 Task: Discover Tudor-style Condos in Buffalo with Riverside Views.
Action: Mouse moved to (279, 226)
Screenshot: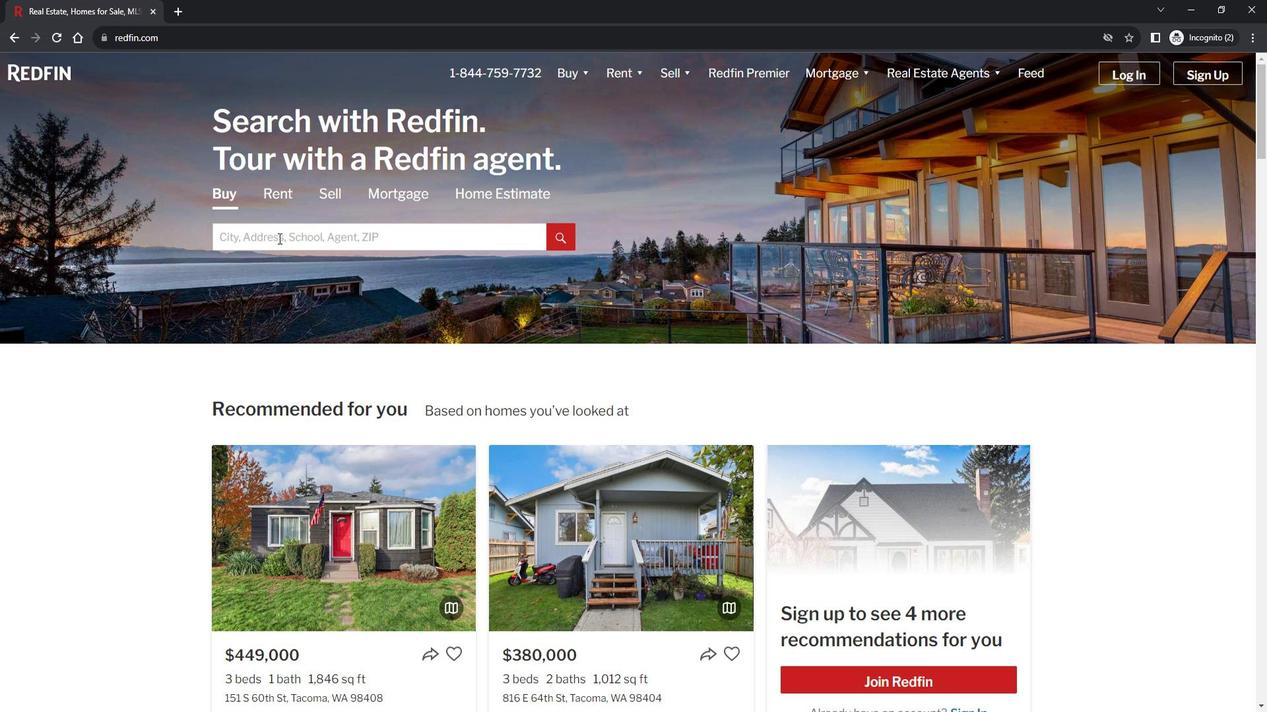 
Action: Mouse pressed left at (279, 226)
Screenshot: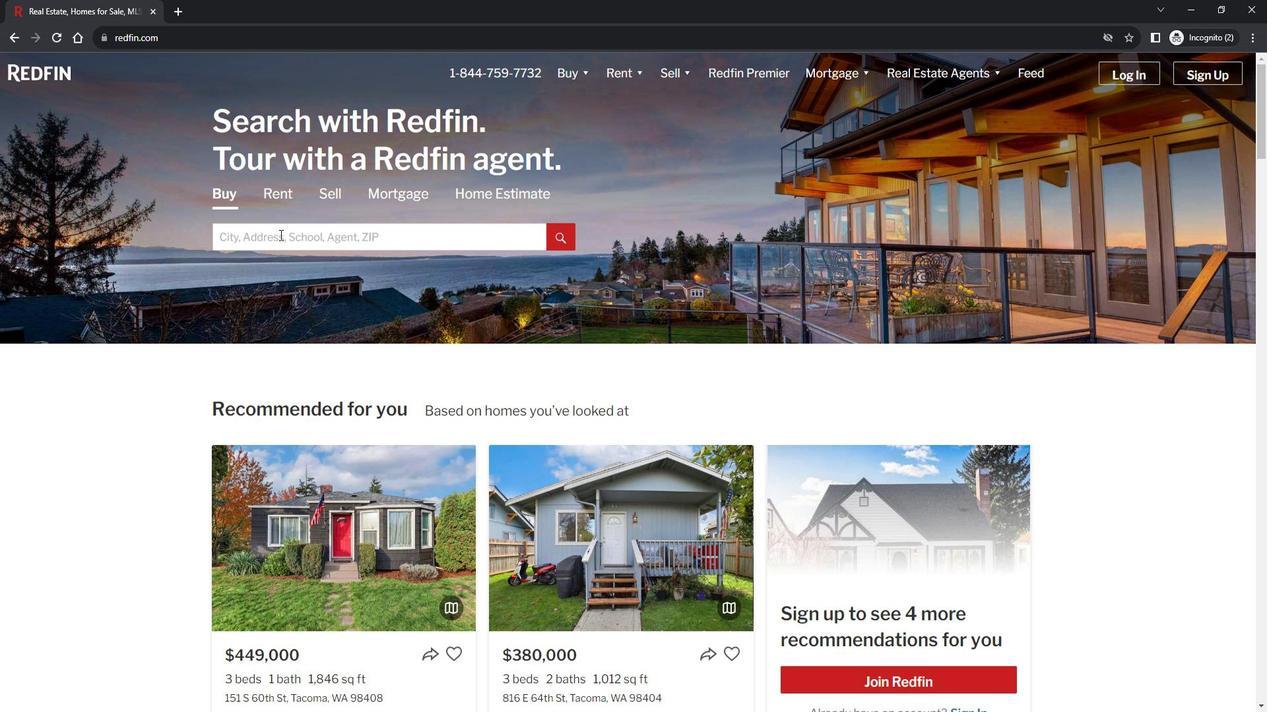 
Action: Mouse moved to (279, 226)
Screenshot: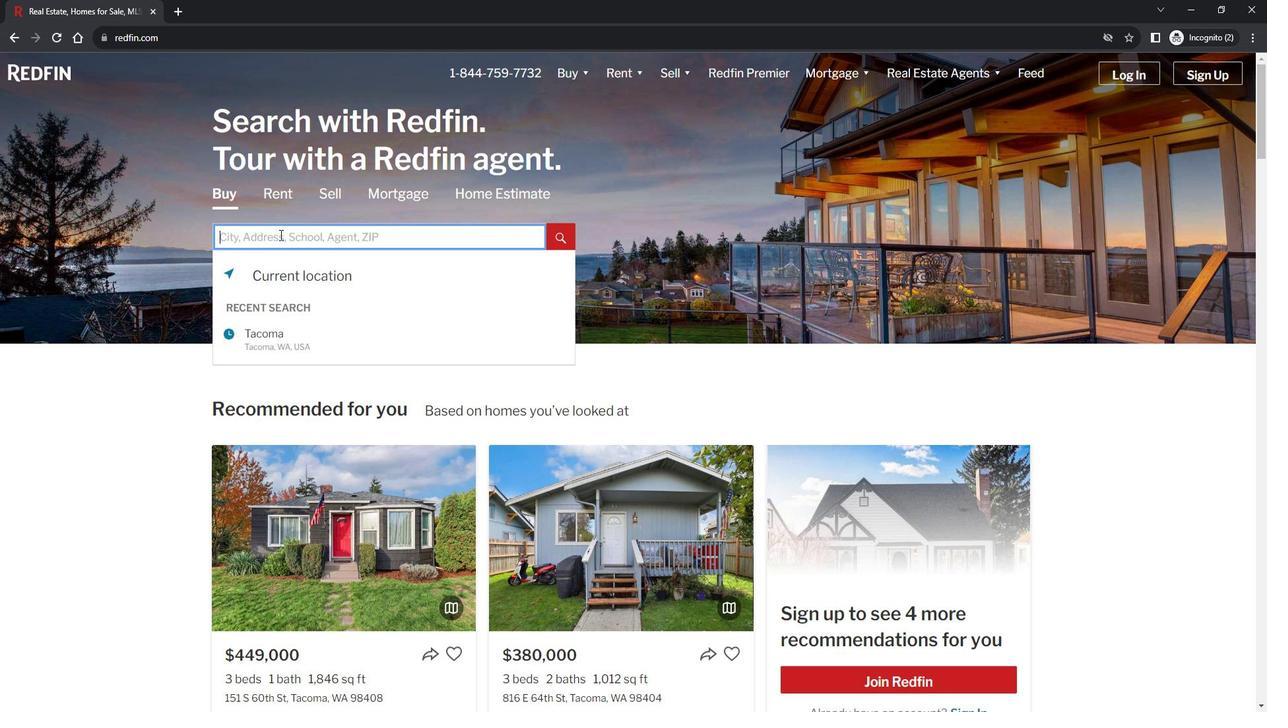 
Action: Key pressed <Key.shift><Key.shift>Buffalo<Key.enter>
Screenshot: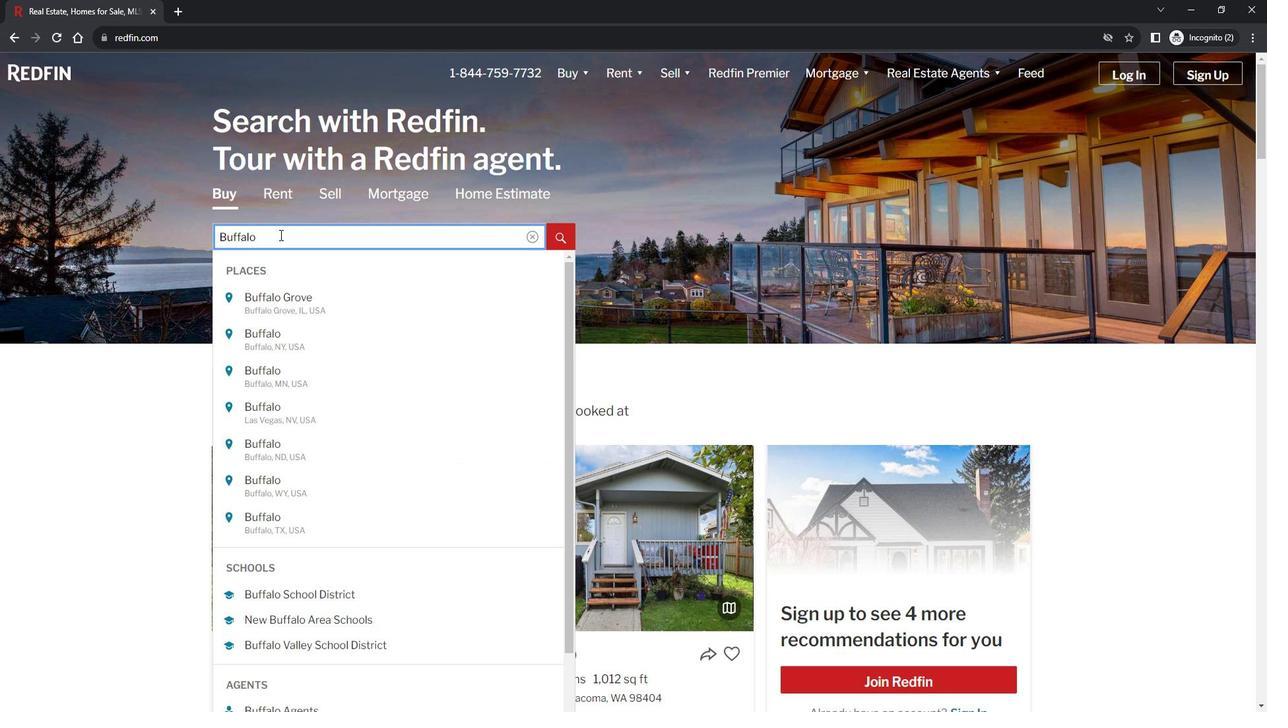 
Action: Mouse moved to (491, 286)
Screenshot: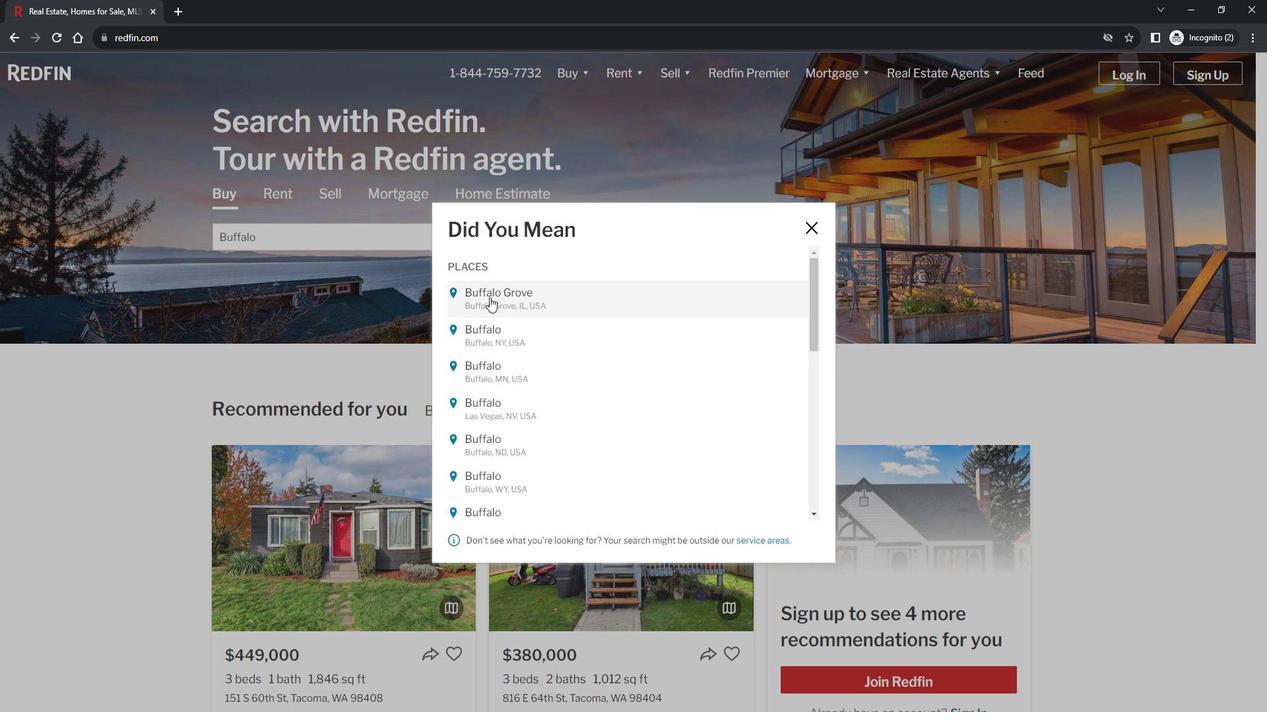 
Action: Mouse pressed left at (491, 286)
Screenshot: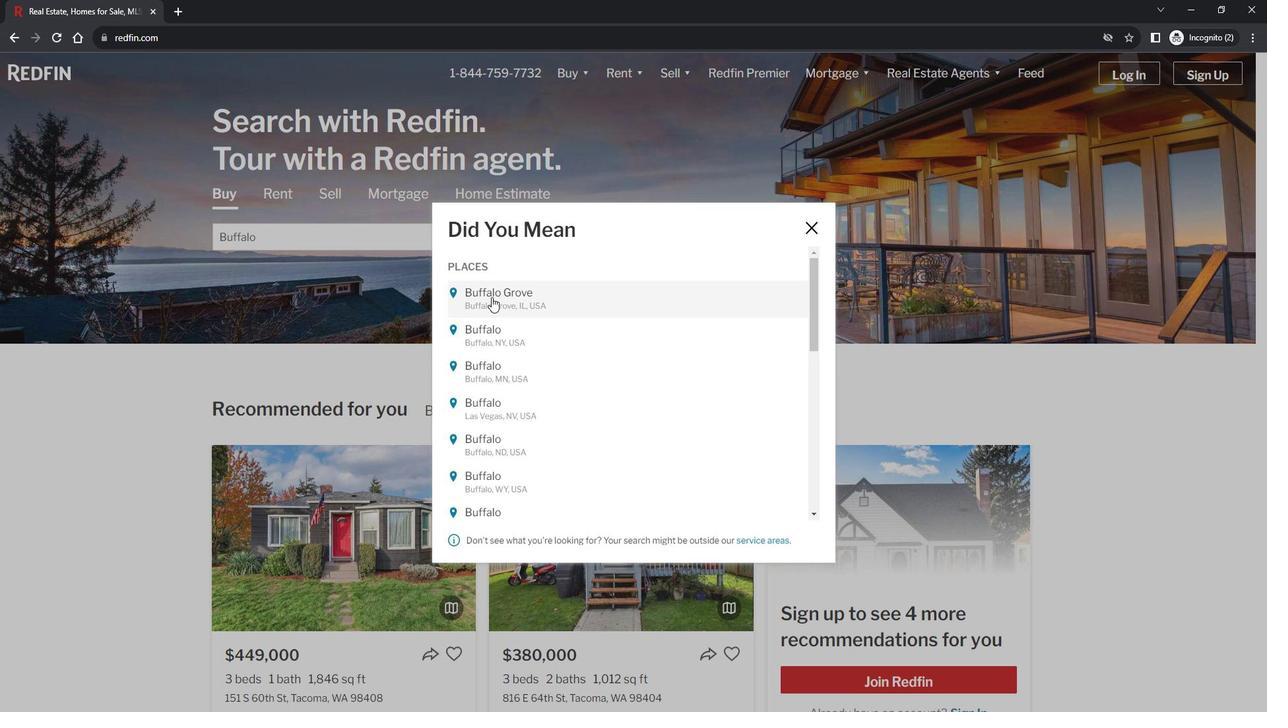 
Action: Mouse moved to (997, 182)
Screenshot: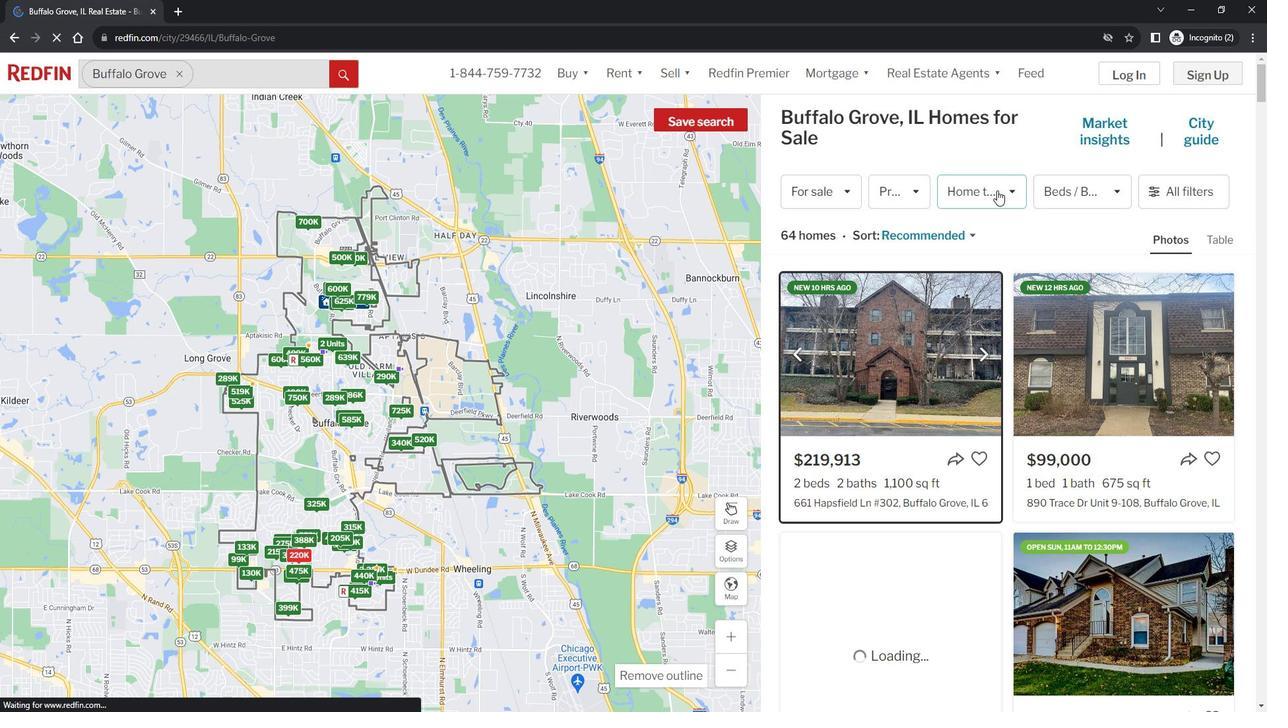 
Action: Mouse pressed left at (997, 182)
Screenshot: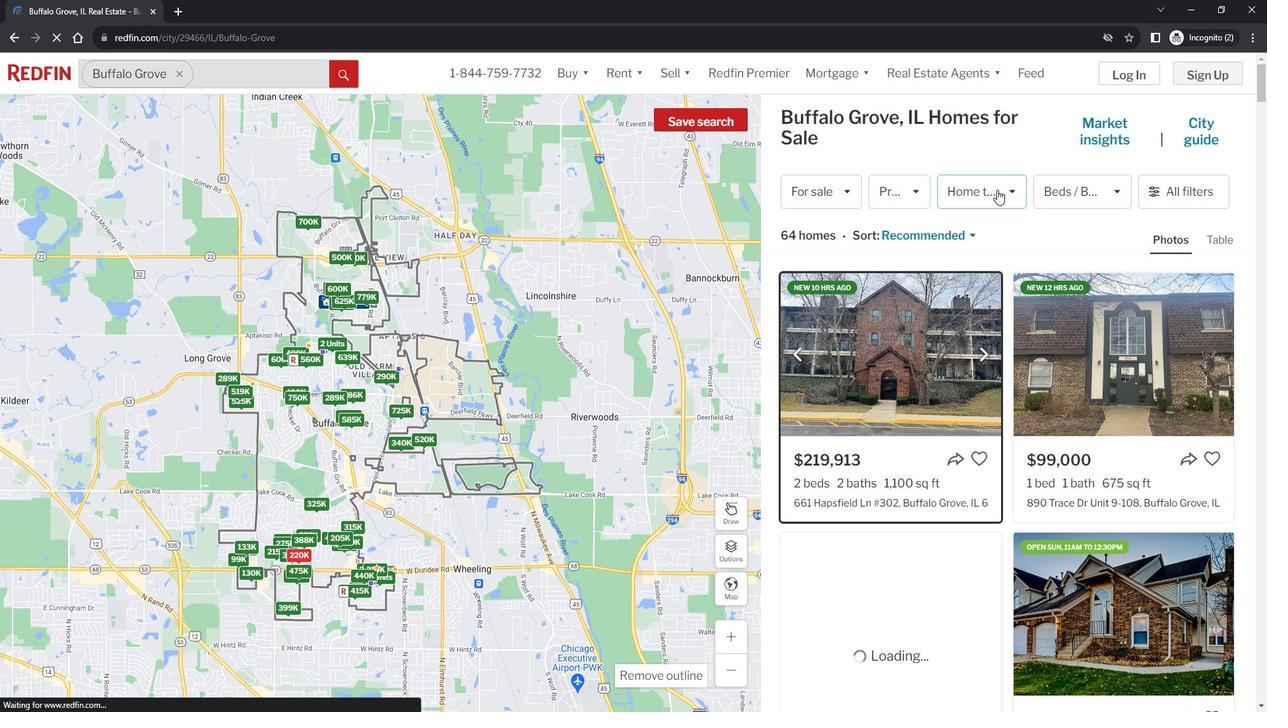 
Action: Mouse moved to (1008, 181)
Screenshot: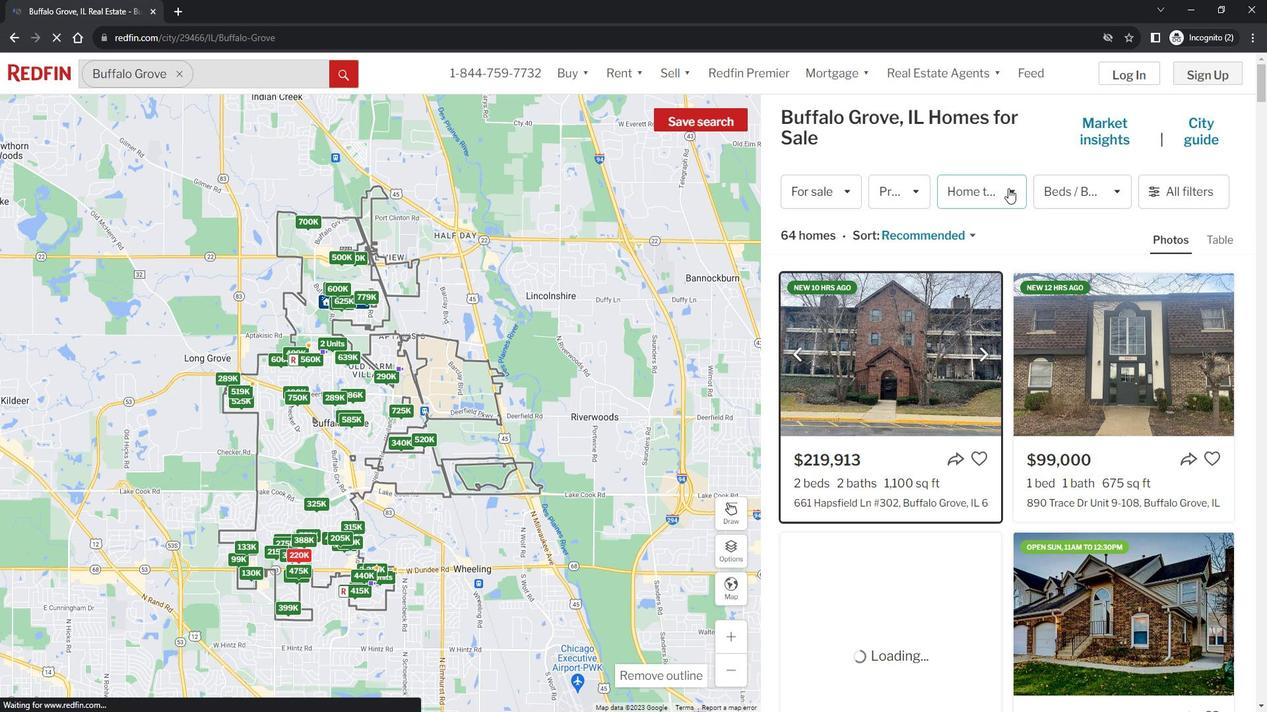 
Action: Mouse pressed left at (1008, 181)
Screenshot: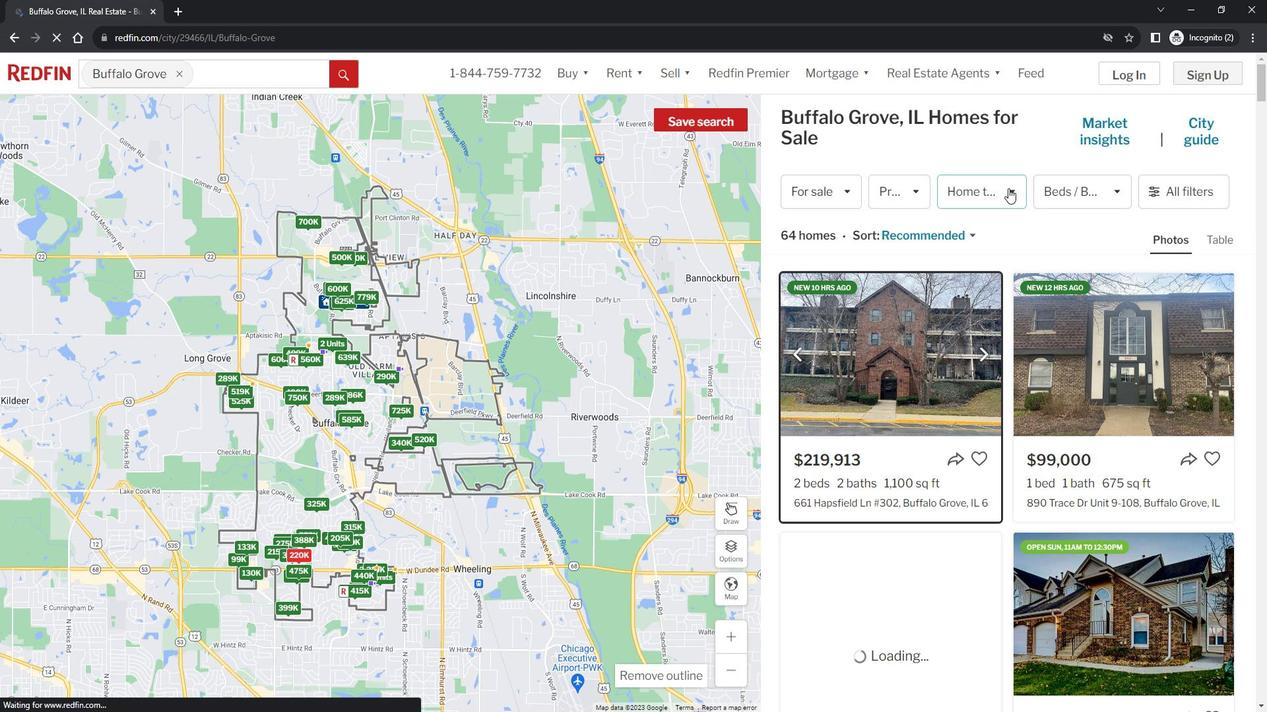 
Action: Mouse moved to (916, 250)
Screenshot: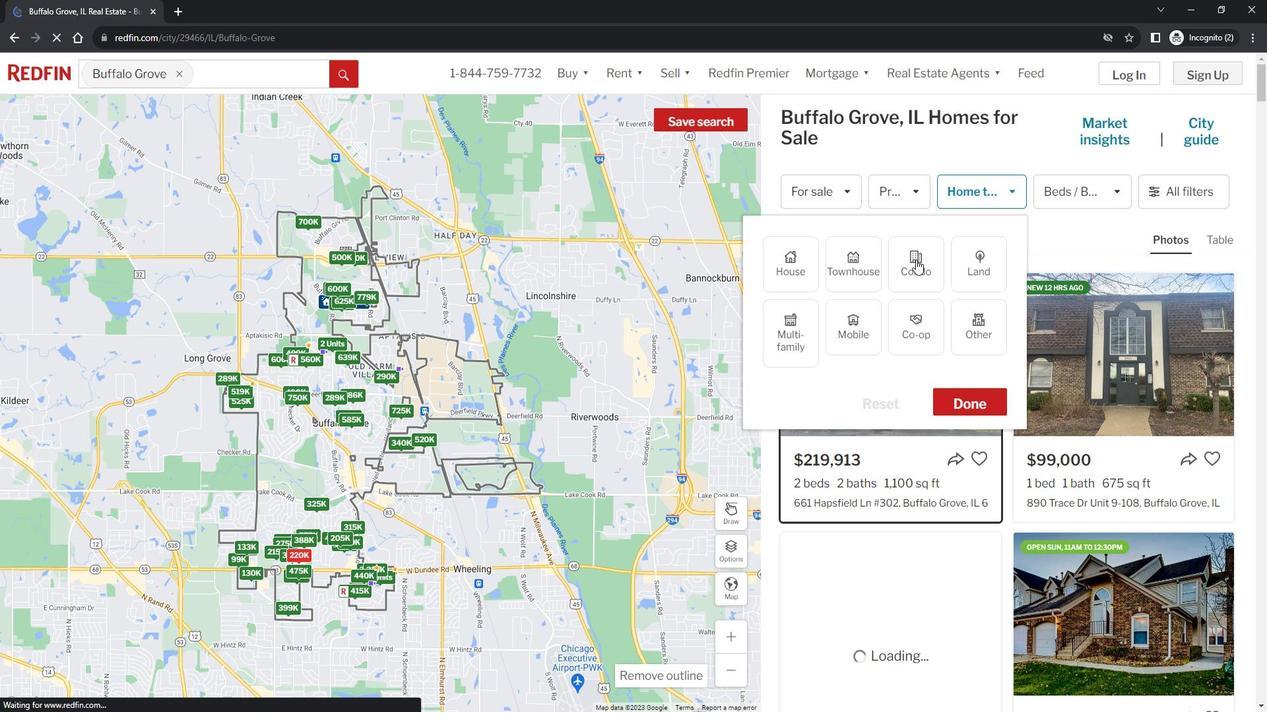 
Action: Mouse pressed left at (916, 250)
Screenshot: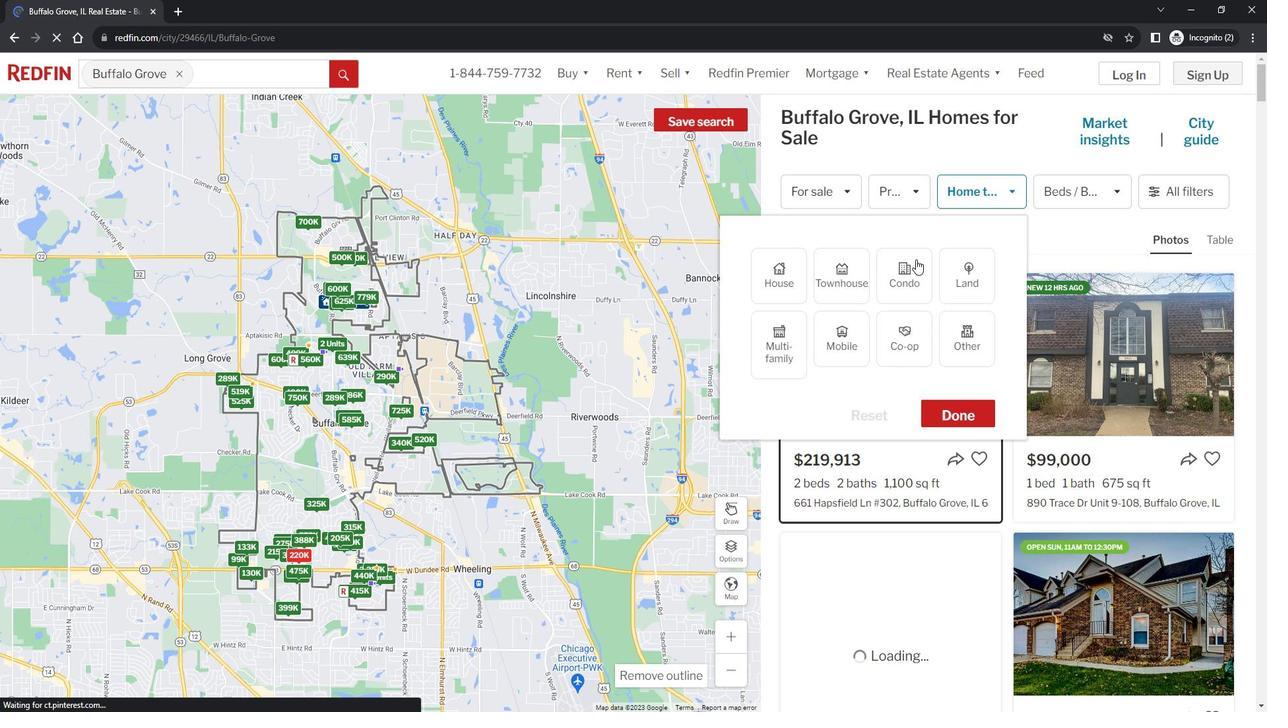 
Action: Mouse moved to (951, 392)
Screenshot: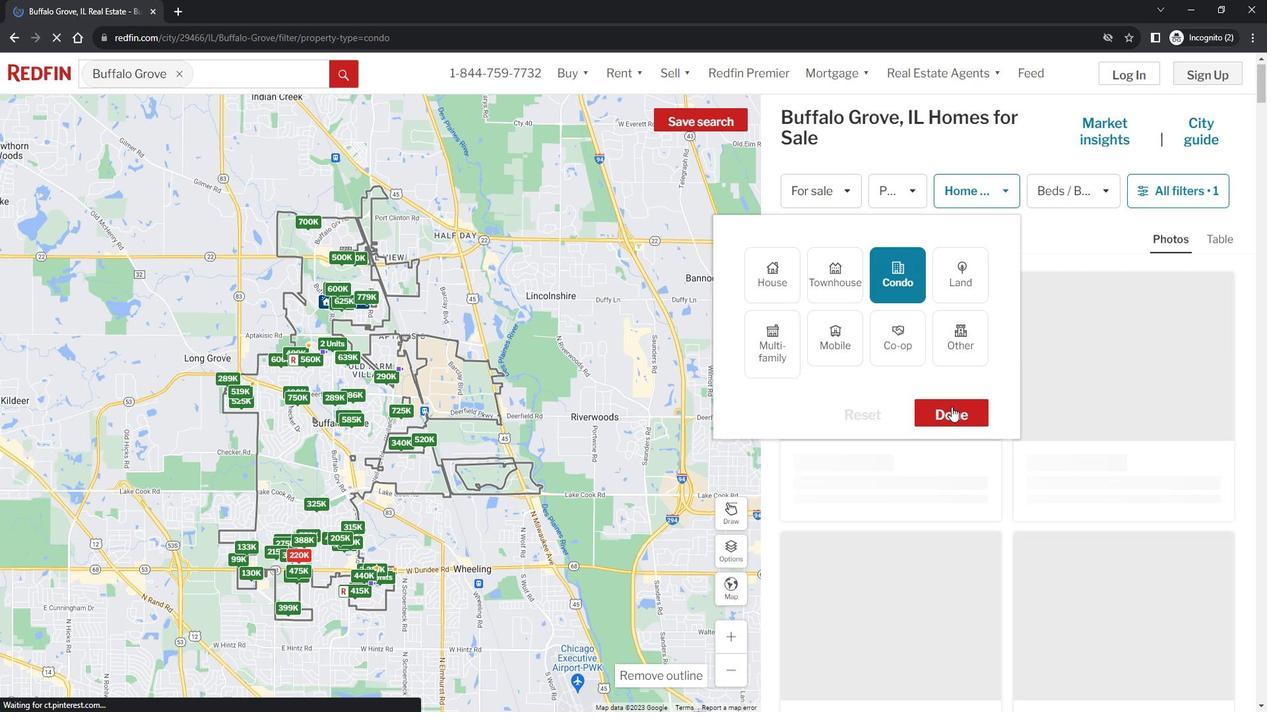 
Action: Mouse pressed left at (951, 392)
Screenshot: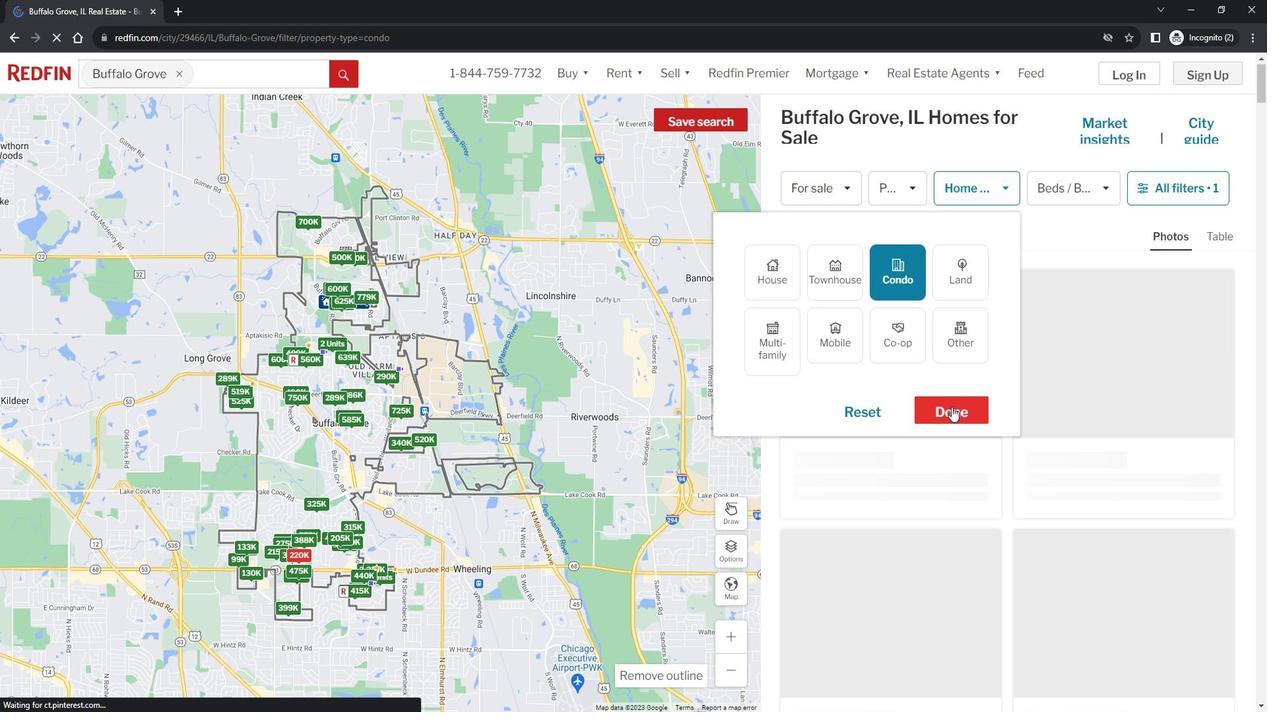 
Action: Mouse moved to (1172, 156)
Screenshot: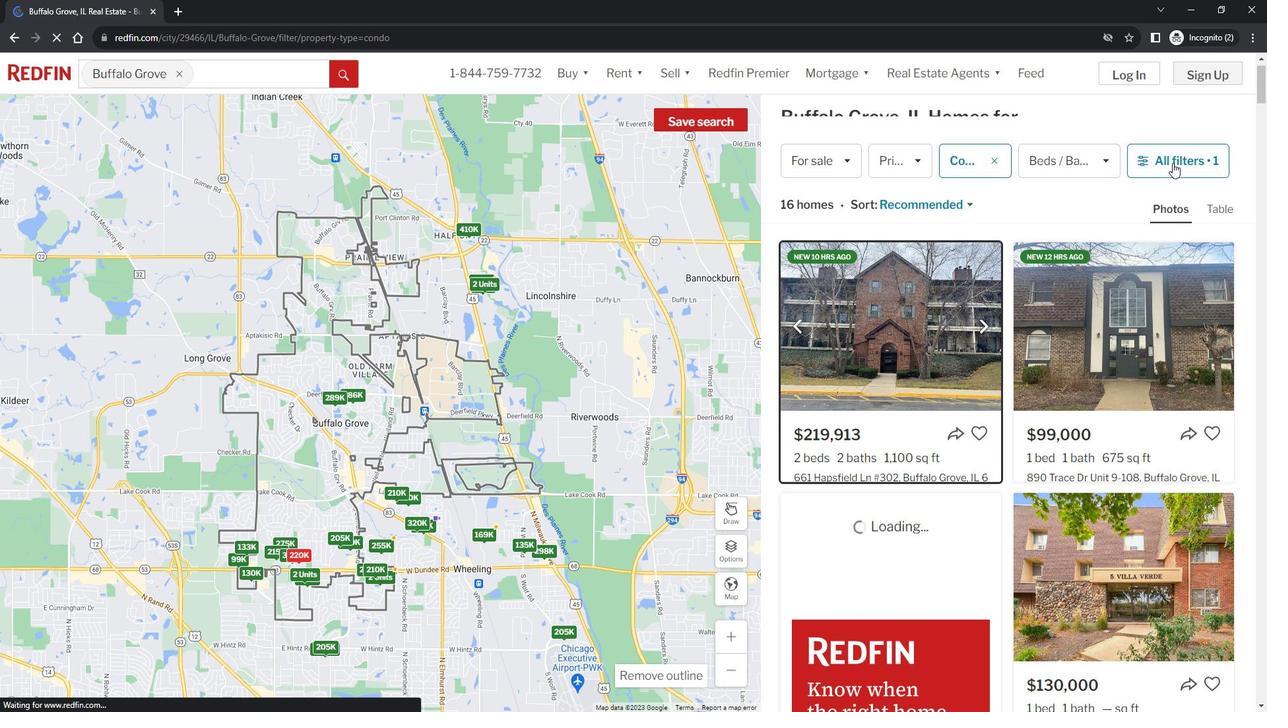 
Action: Mouse pressed left at (1172, 156)
Screenshot: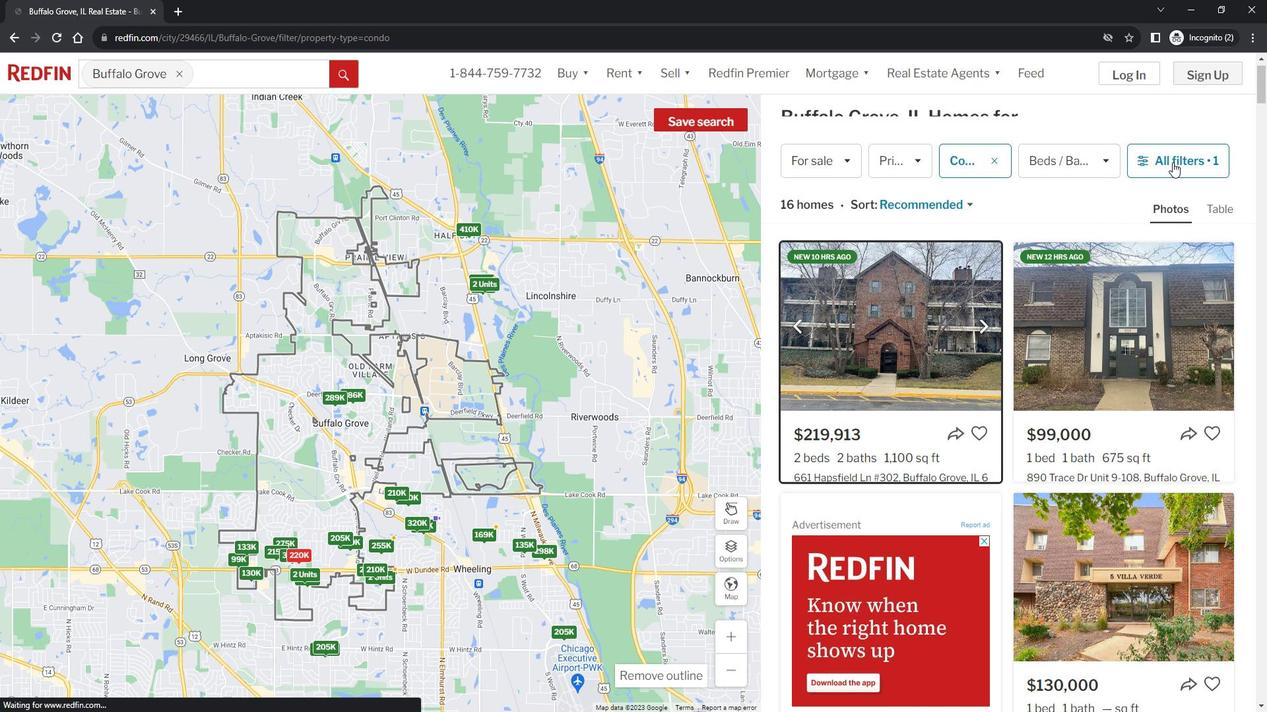 
Action: Mouse moved to (1009, 450)
Screenshot: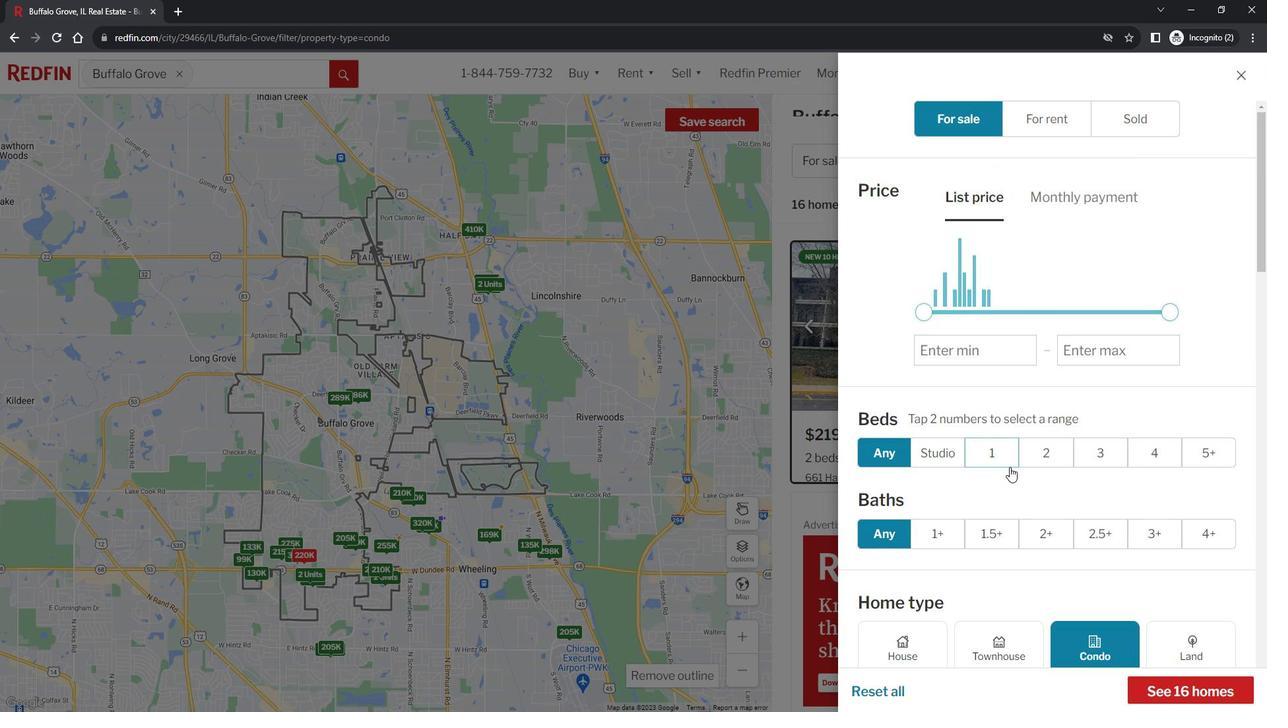 
Action: Mouse scrolled (1009, 449) with delta (0, 0)
Screenshot: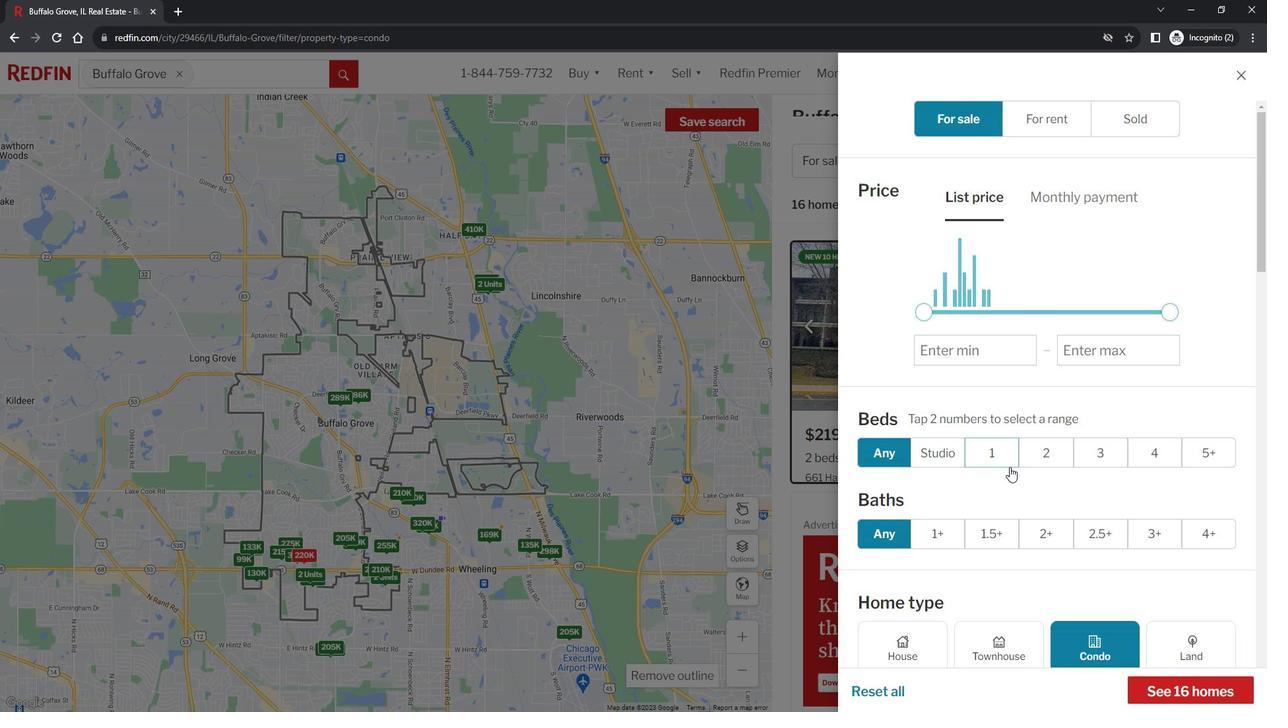 
Action: Mouse scrolled (1009, 449) with delta (0, 0)
Screenshot: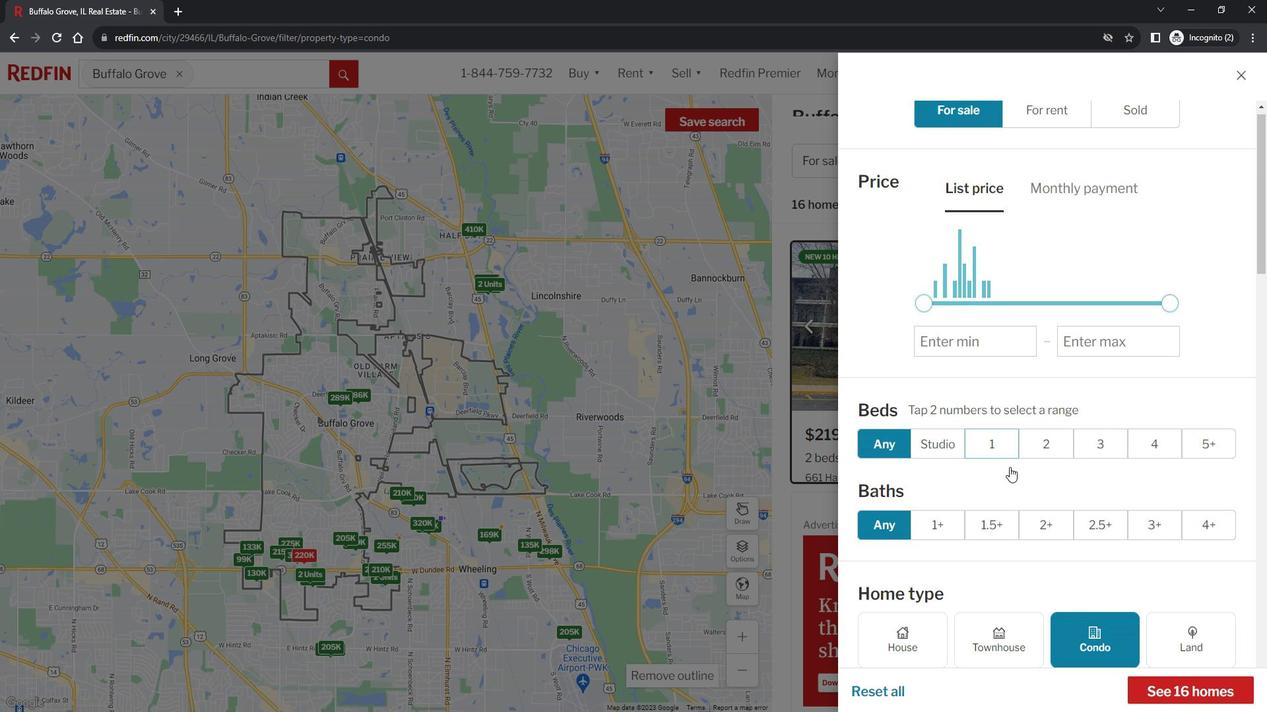 
Action: Mouse moved to (1009, 450)
Screenshot: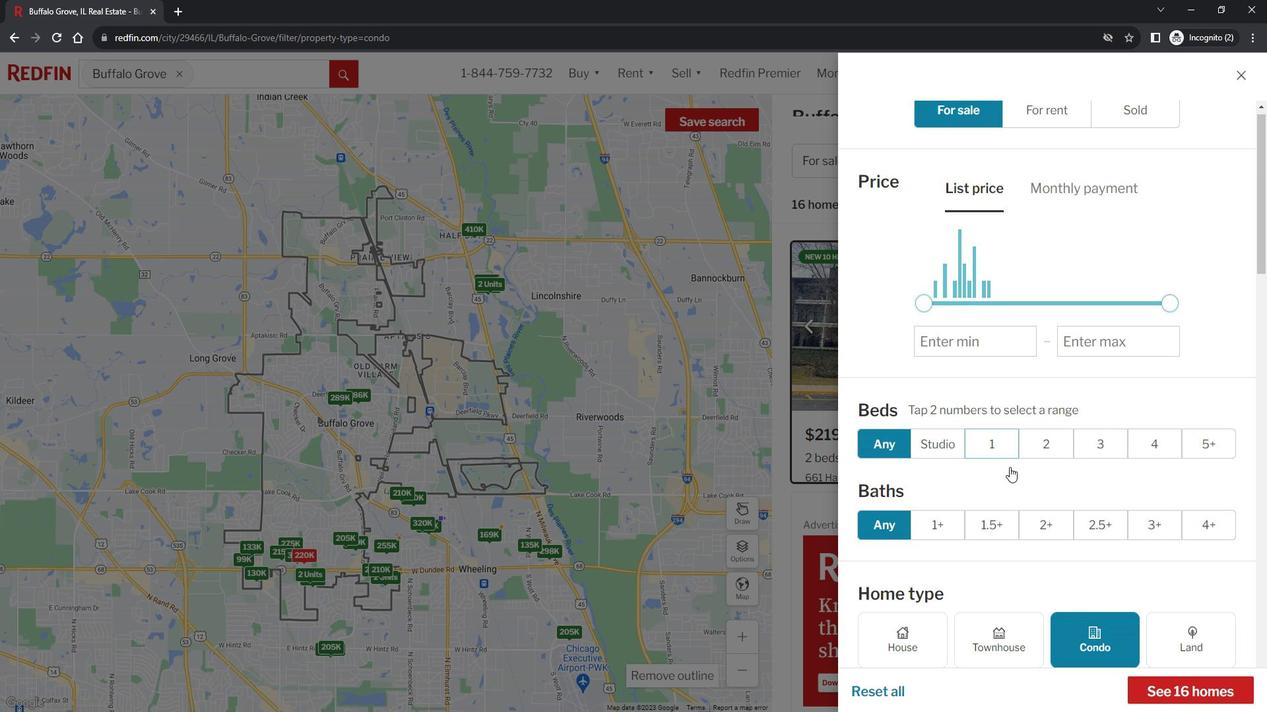 
Action: Mouse scrolled (1009, 449) with delta (0, 0)
Screenshot: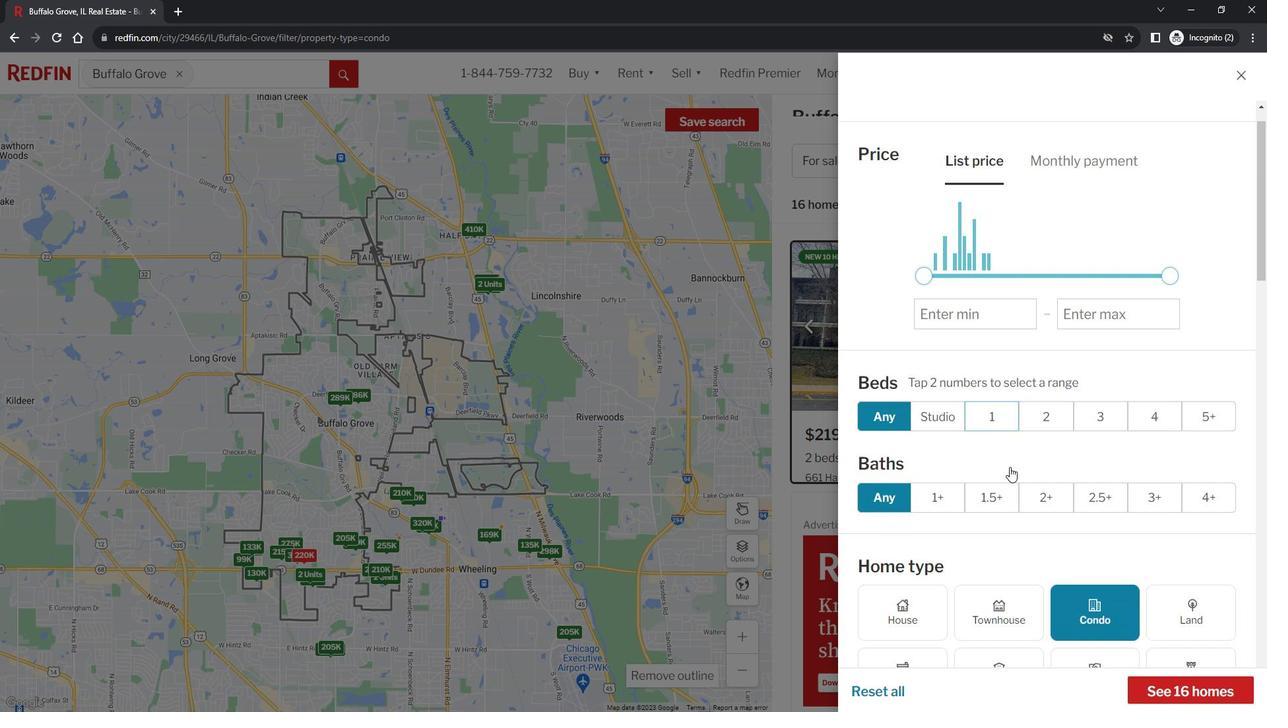 
Action: Mouse moved to (1009, 450)
Screenshot: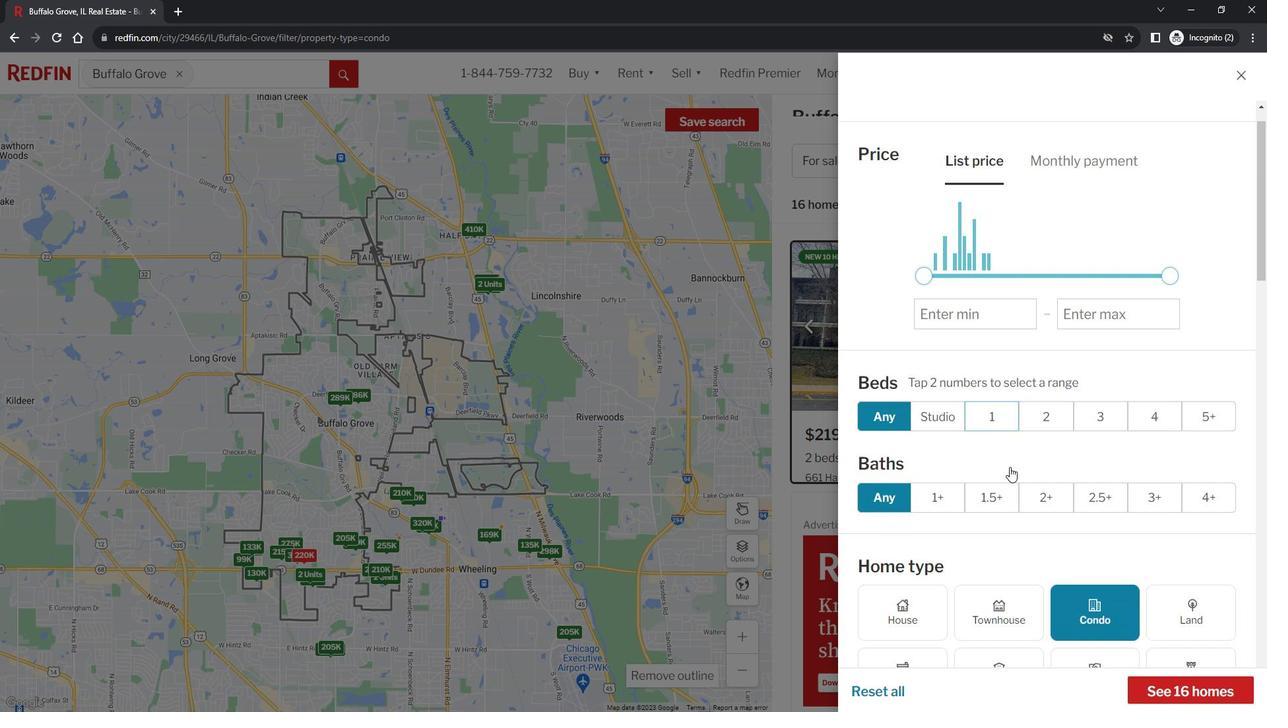 
Action: Mouse scrolled (1009, 449) with delta (0, 0)
Screenshot: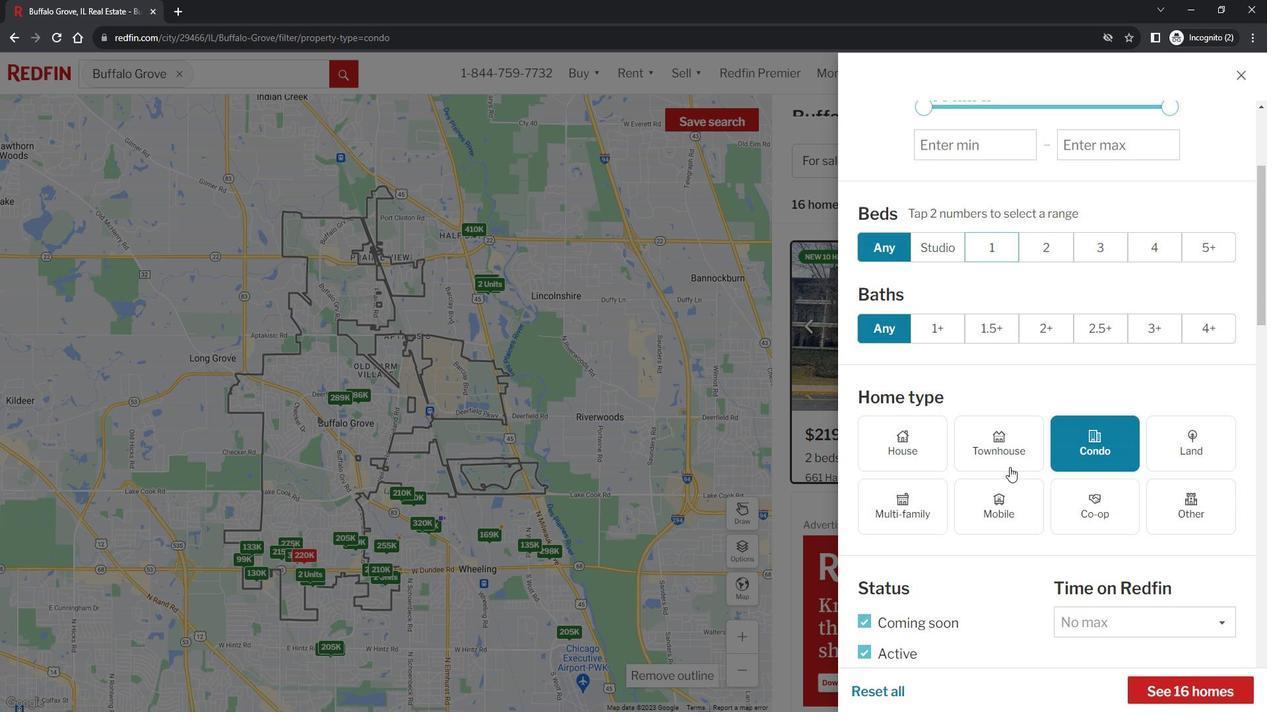 
Action: Mouse scrolled (1009, 449) with delta (0, 0)
Screenshot: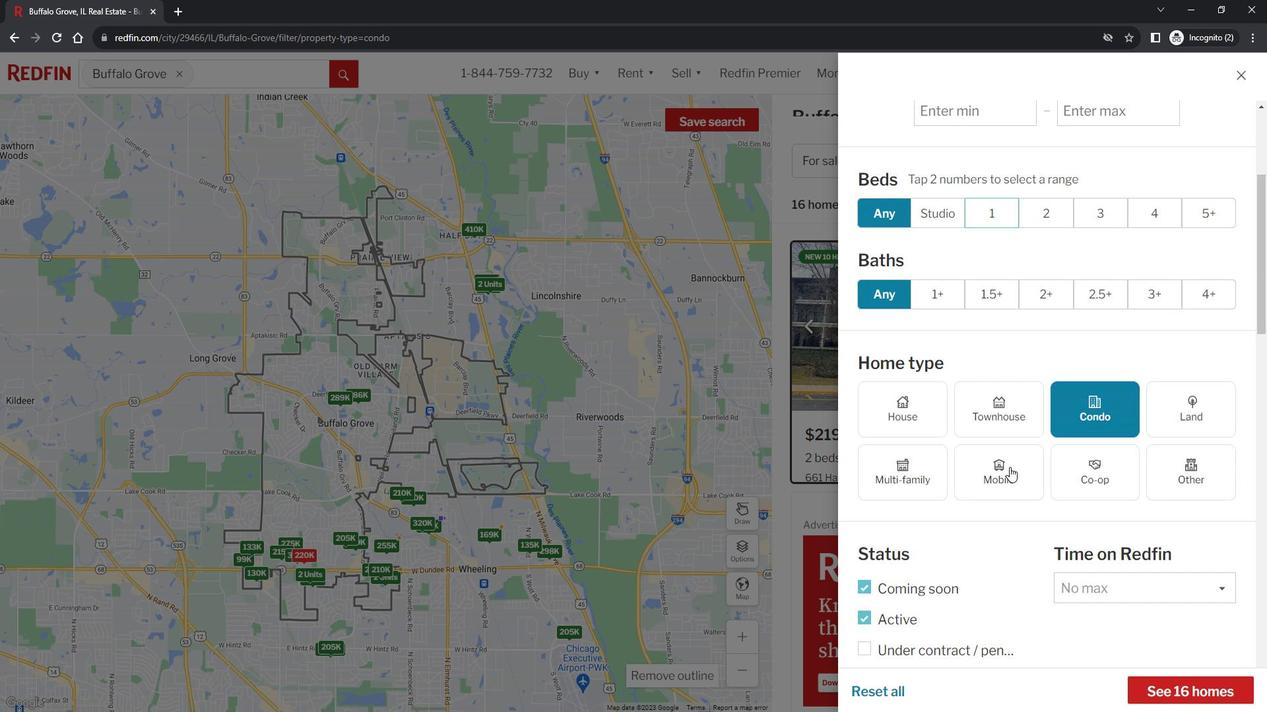 
Action: Mouse scrolled (1009, 449) with delta (0, 0)
Screenshot: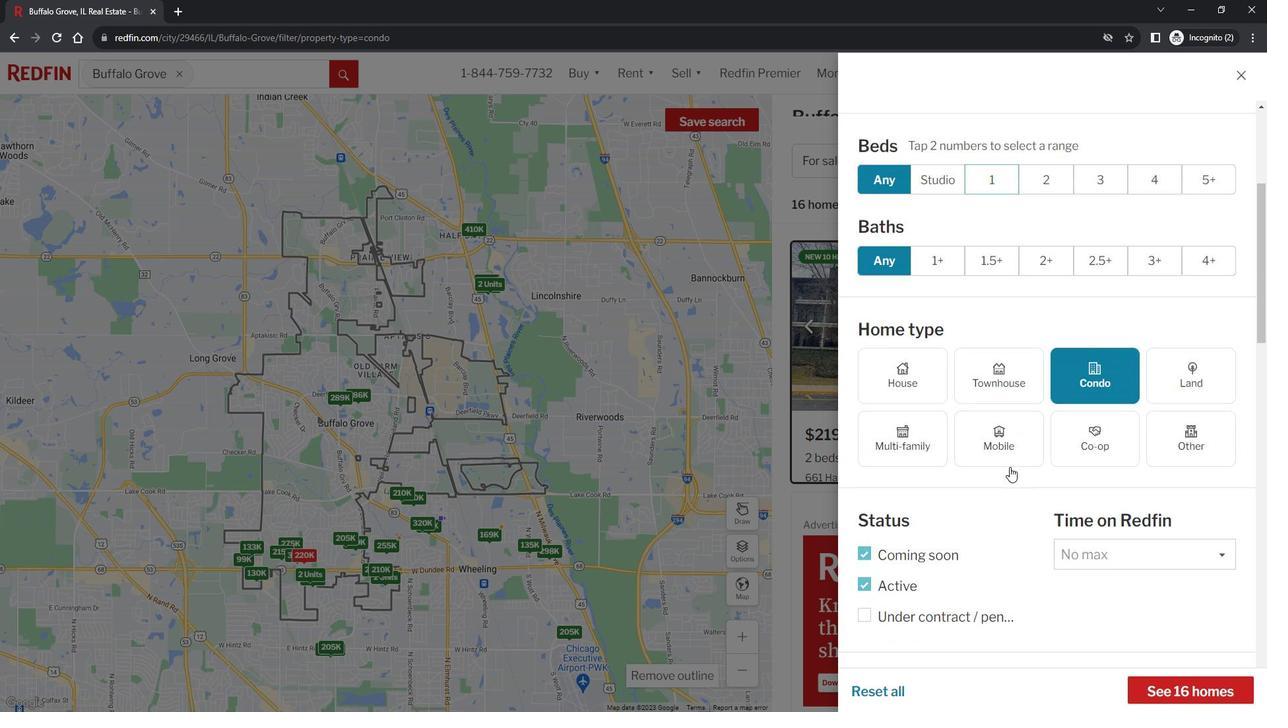 
Action: Mouse moved to (1009, 449)
Screenshot: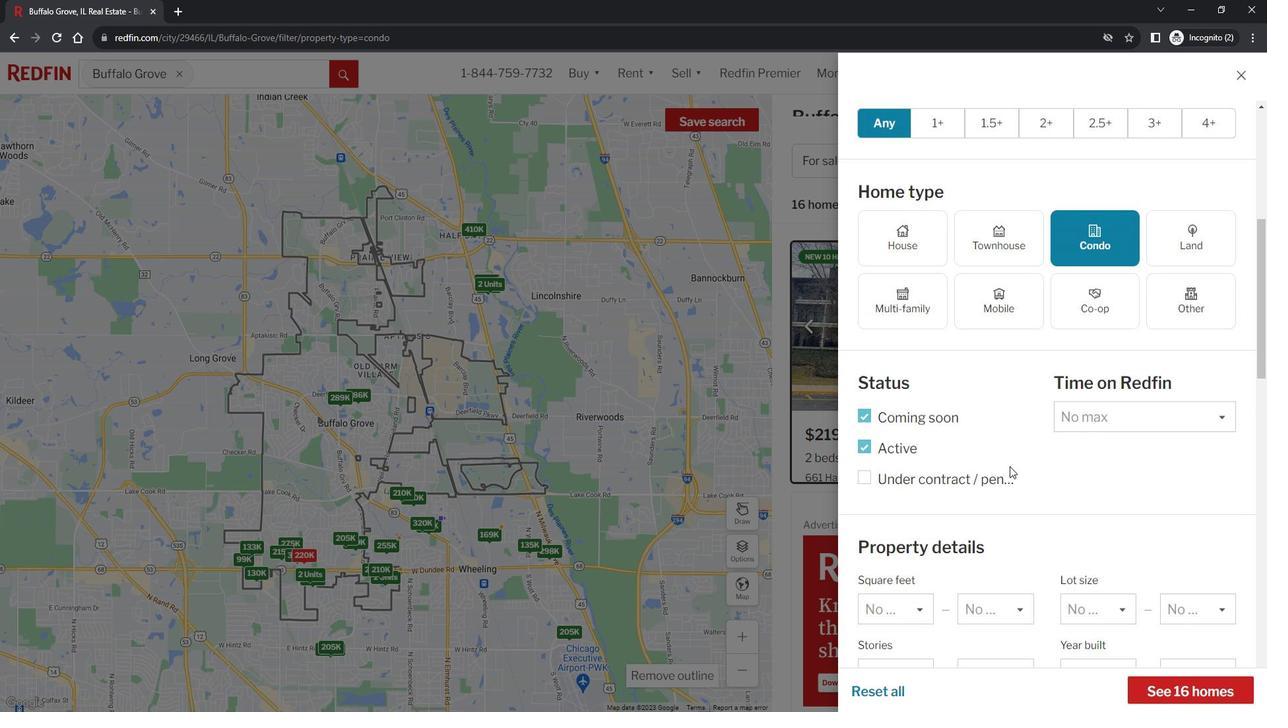 
Action: Mouse scrolled (1009, 448) with delta (0, 0)
Screenshot: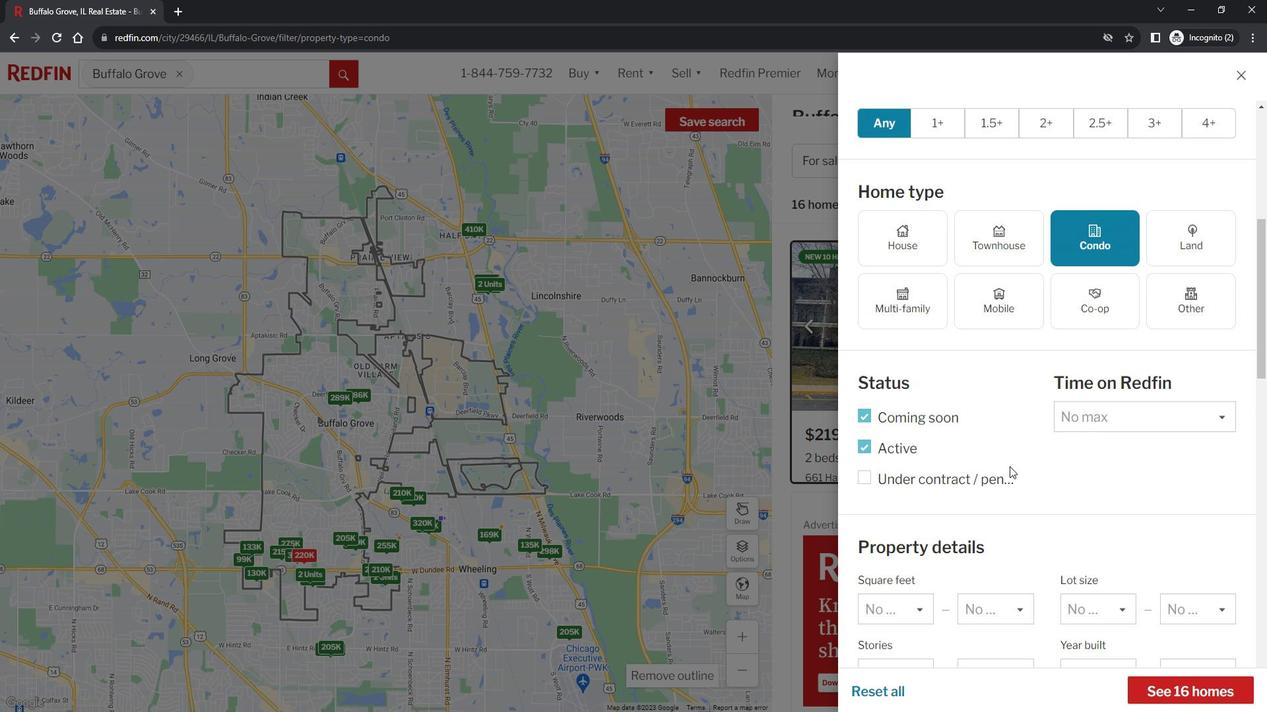 
Action: Mouse scrolled (1009, 448) with delta (0, 0)
Screenshot: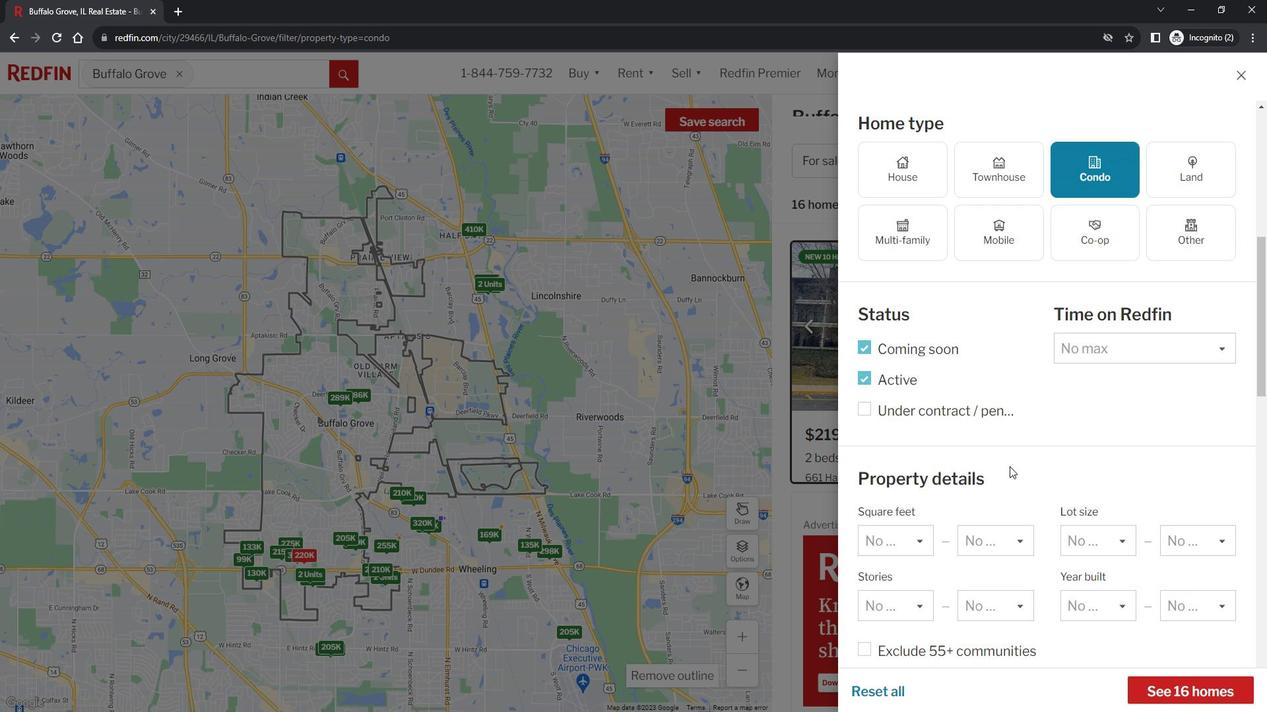 
Action: Mouse moved to (1008, 449)
Screenshot: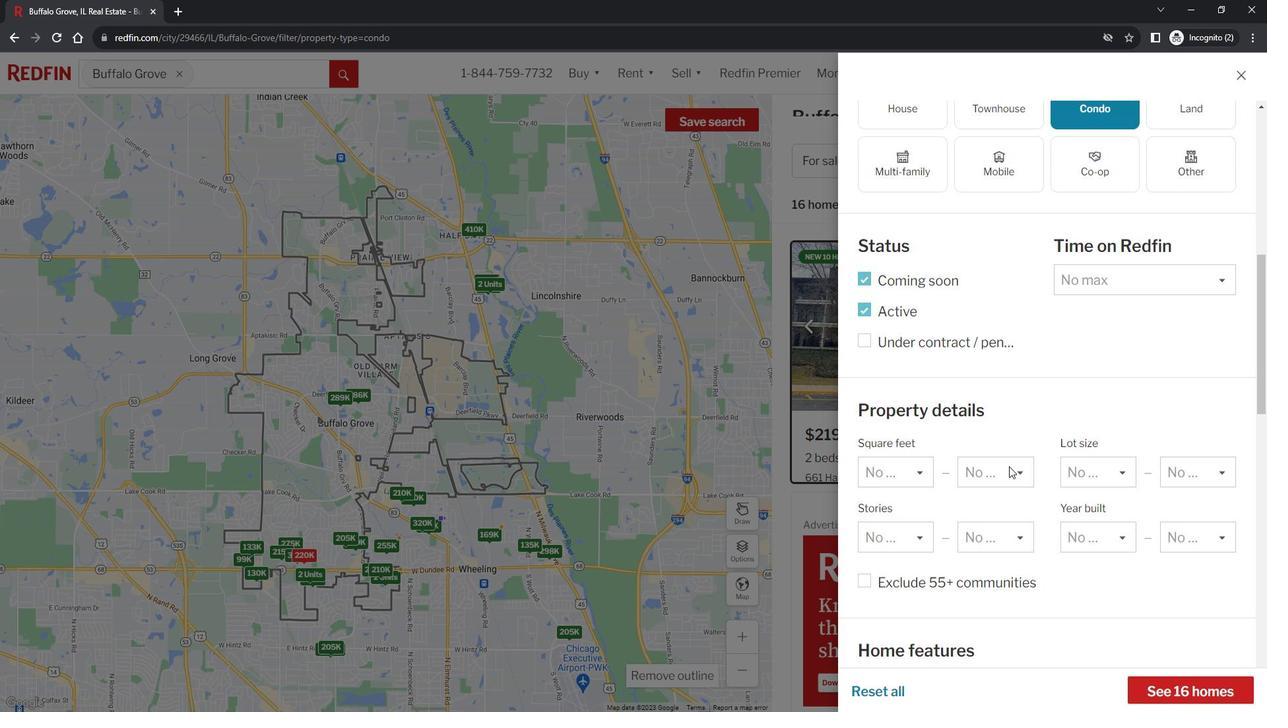 
Action: Mouse scrolled (1008, 448) with delta (0, 0)
Screenshot: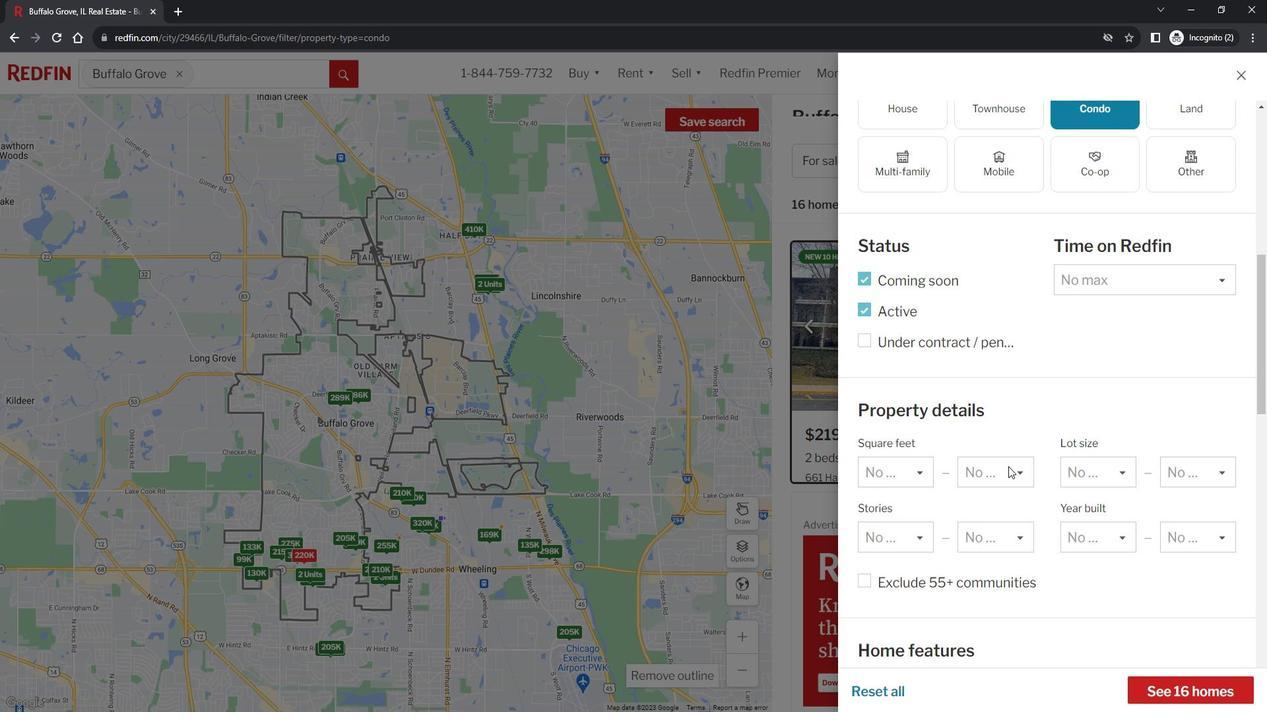 
Action: Mouse scrolled (1008, 448) with delta (0, 0)
Screenshot: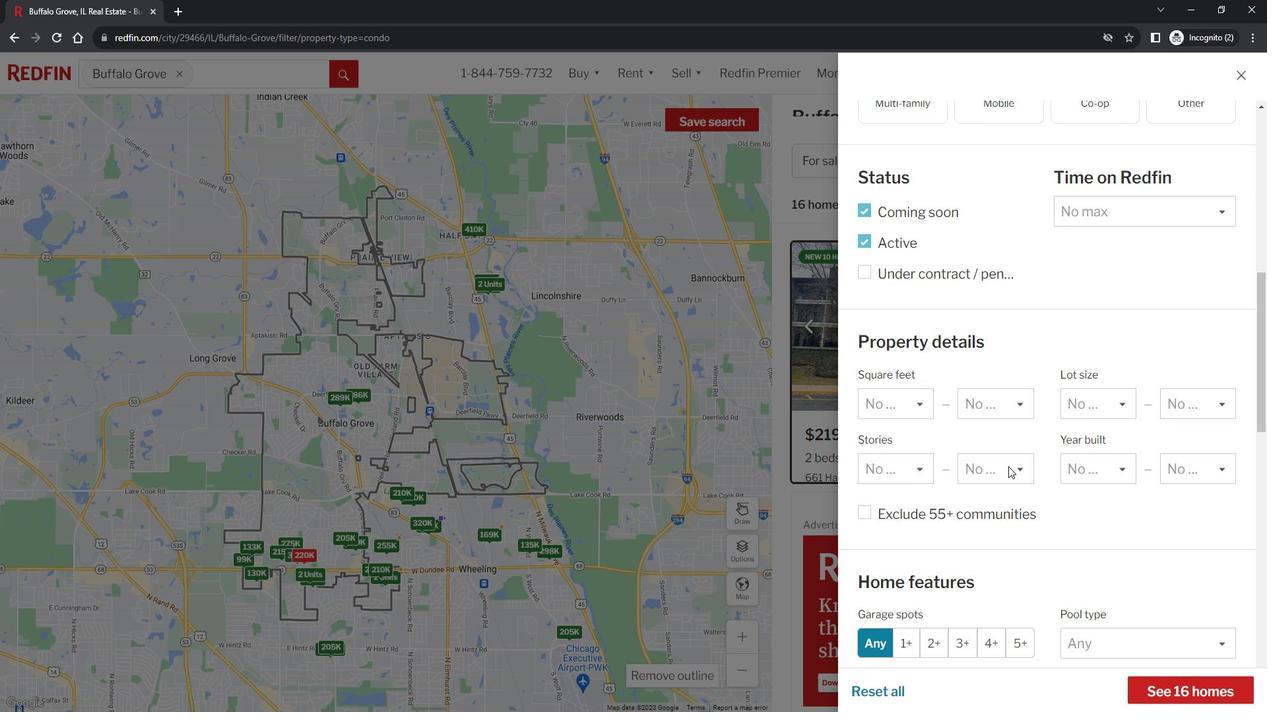 
Action: Mouse scrolled (1008, 448) with delta (0, 0)
Screenshot: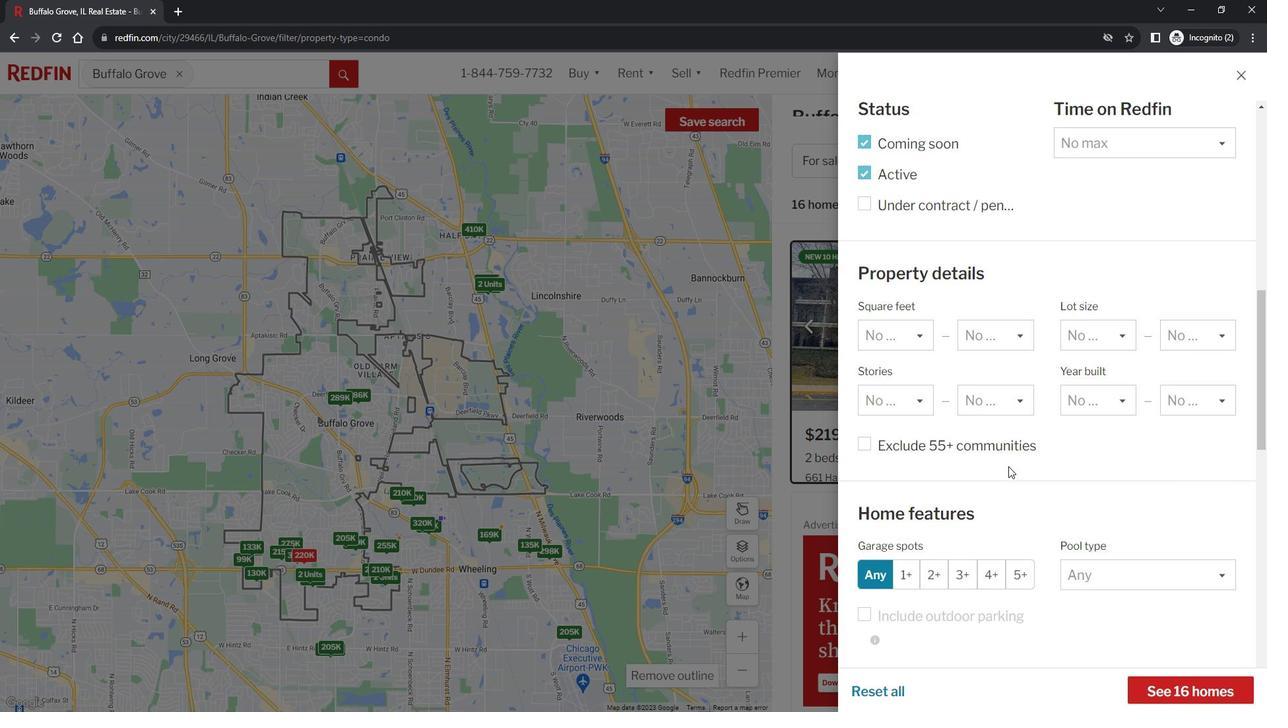 
Action: Mouse scrolled (1008, 448) with delta (0, 0)
Screenshot: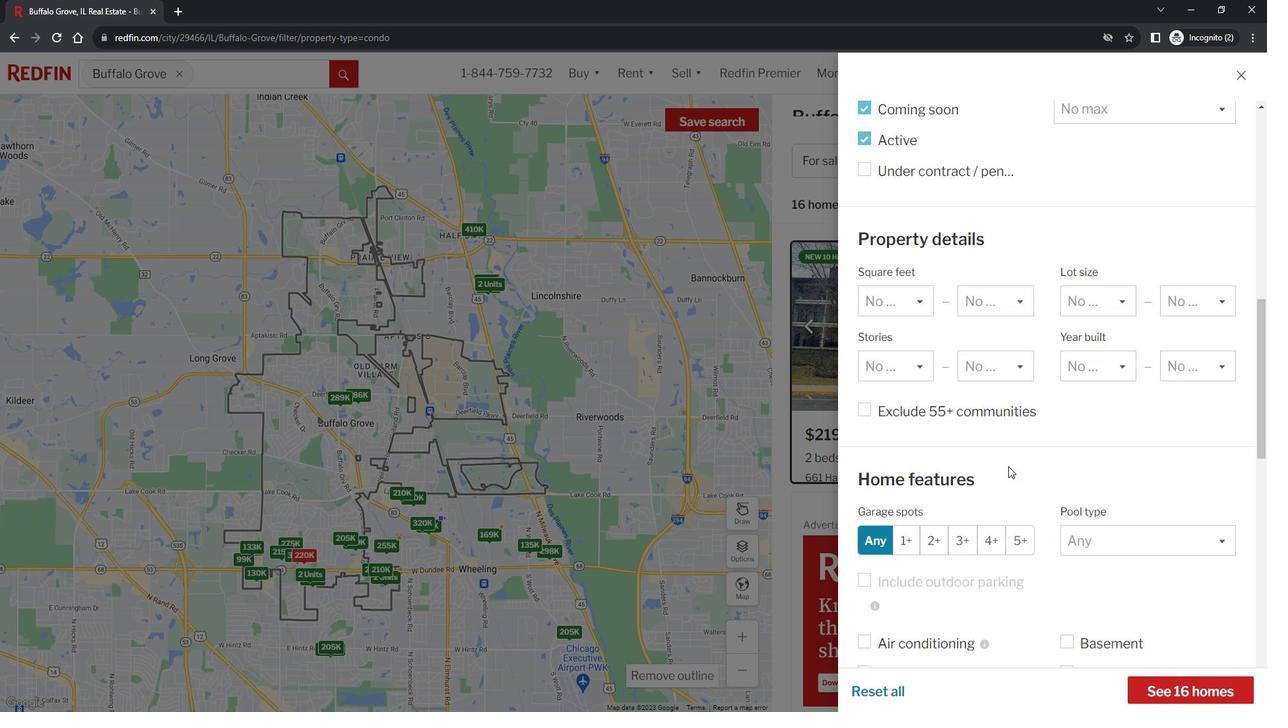 
Action: Mouse scrolled (1008, 448) with delta (0, 0)
Screenshot: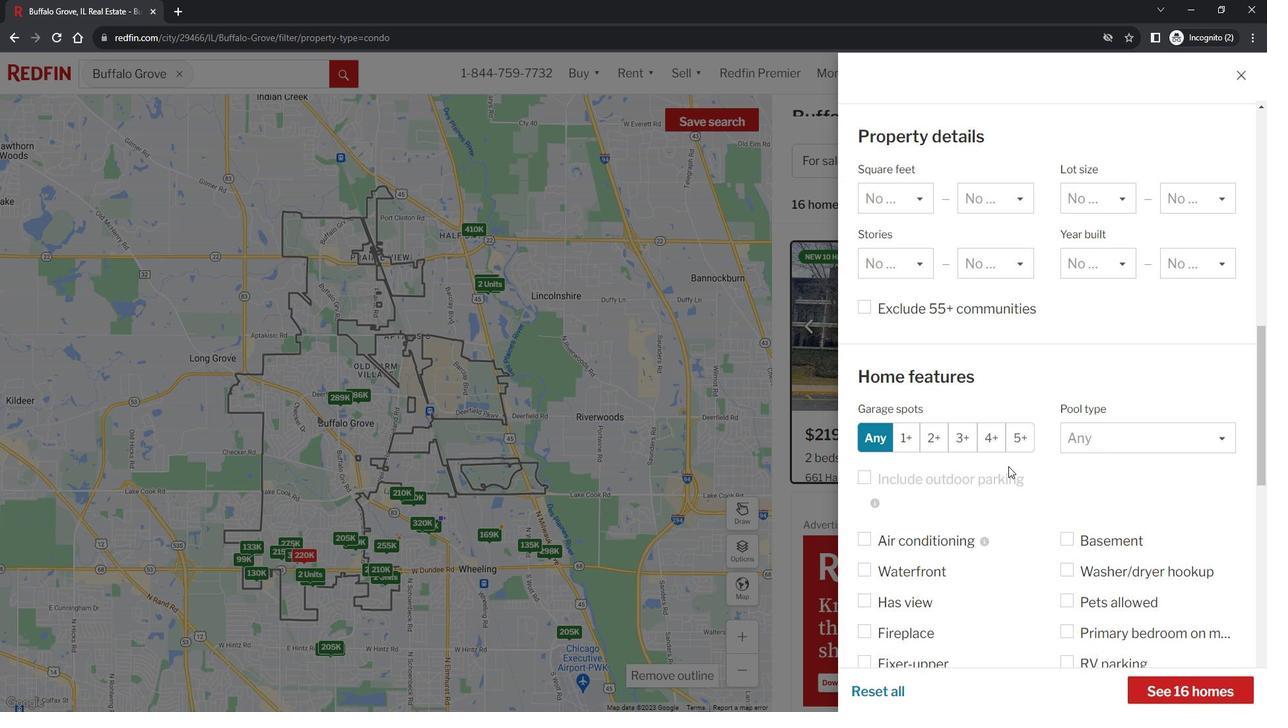 
Action: Mouse scrolled (1008, 448) with delta (0, 0)
Screenshot: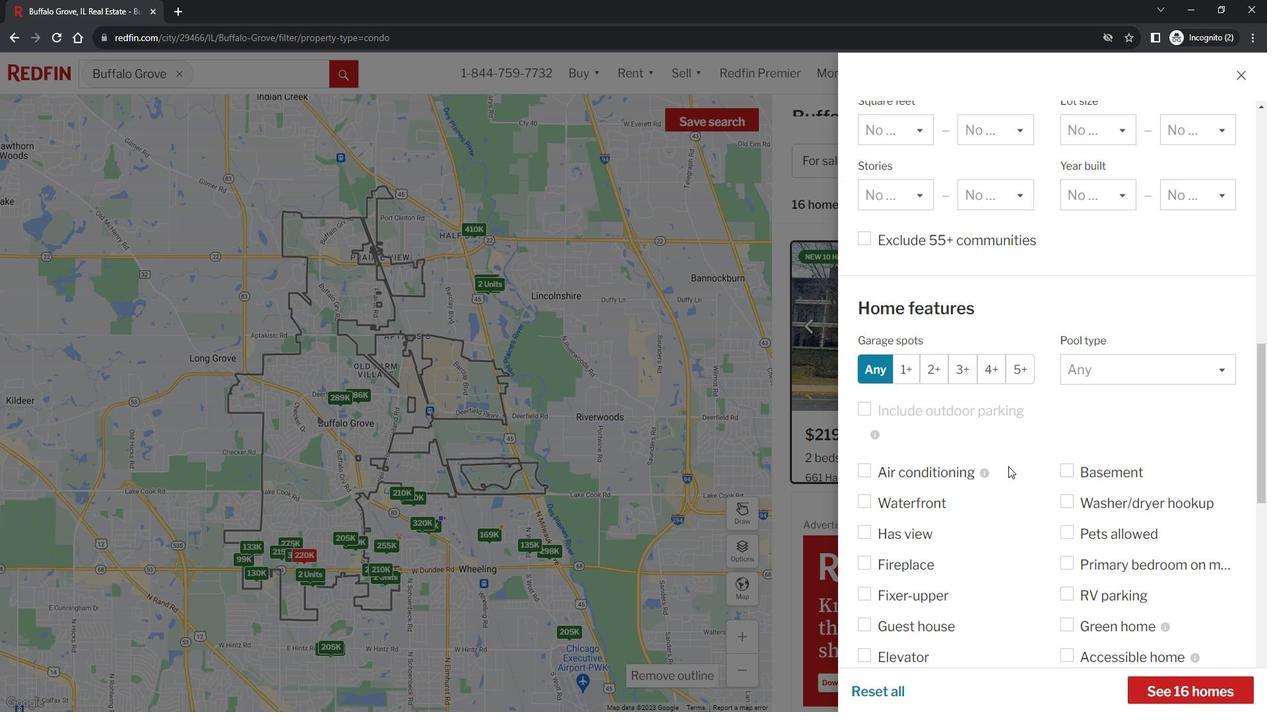 
Action: Mouse scrolled (1008, 448) with delta (0, 0)
Screenshot: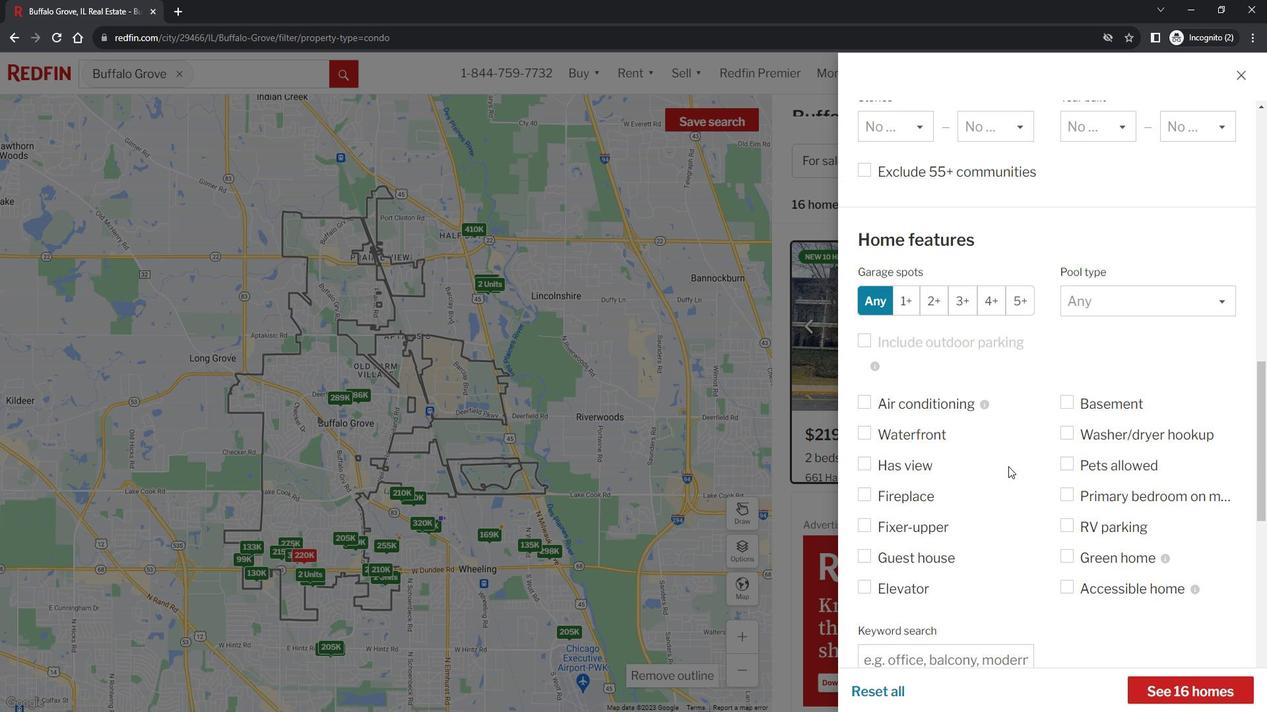 
Action: Mouse scrolled (1008, 448) with delta (0, 0)
Screenshot: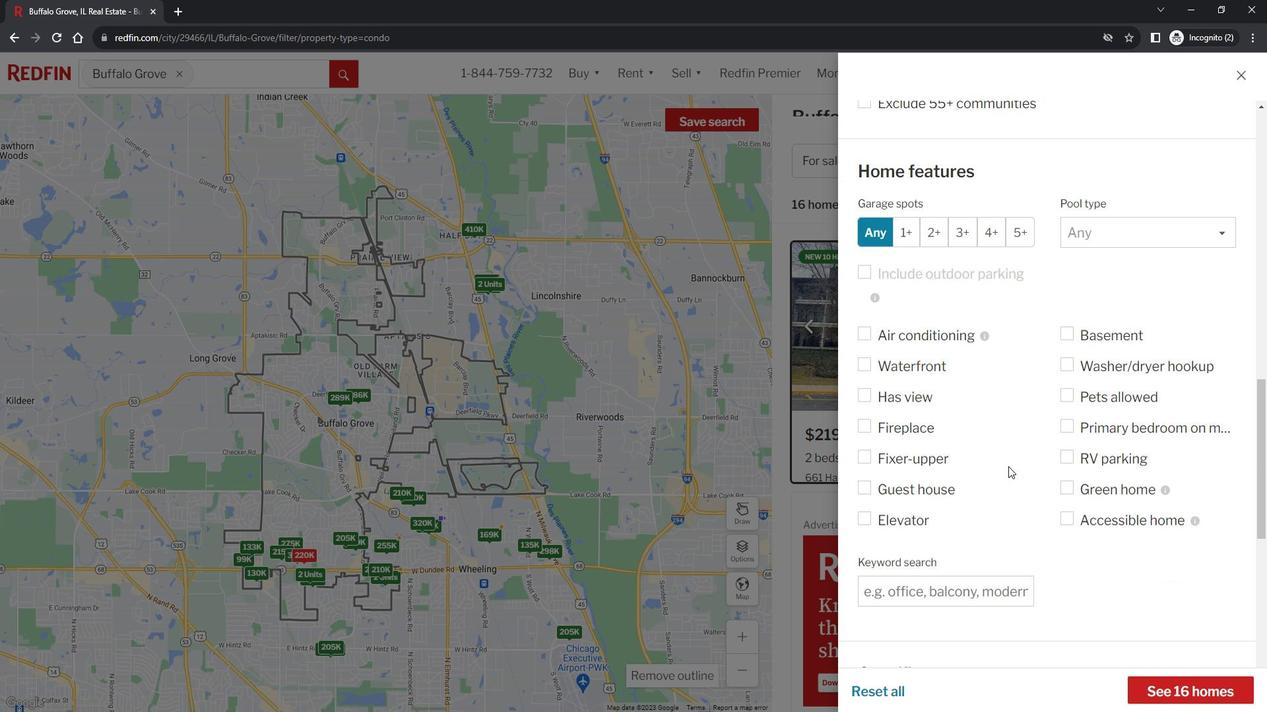 
Action: Mouse moved to (1003, 444)
Screenshot: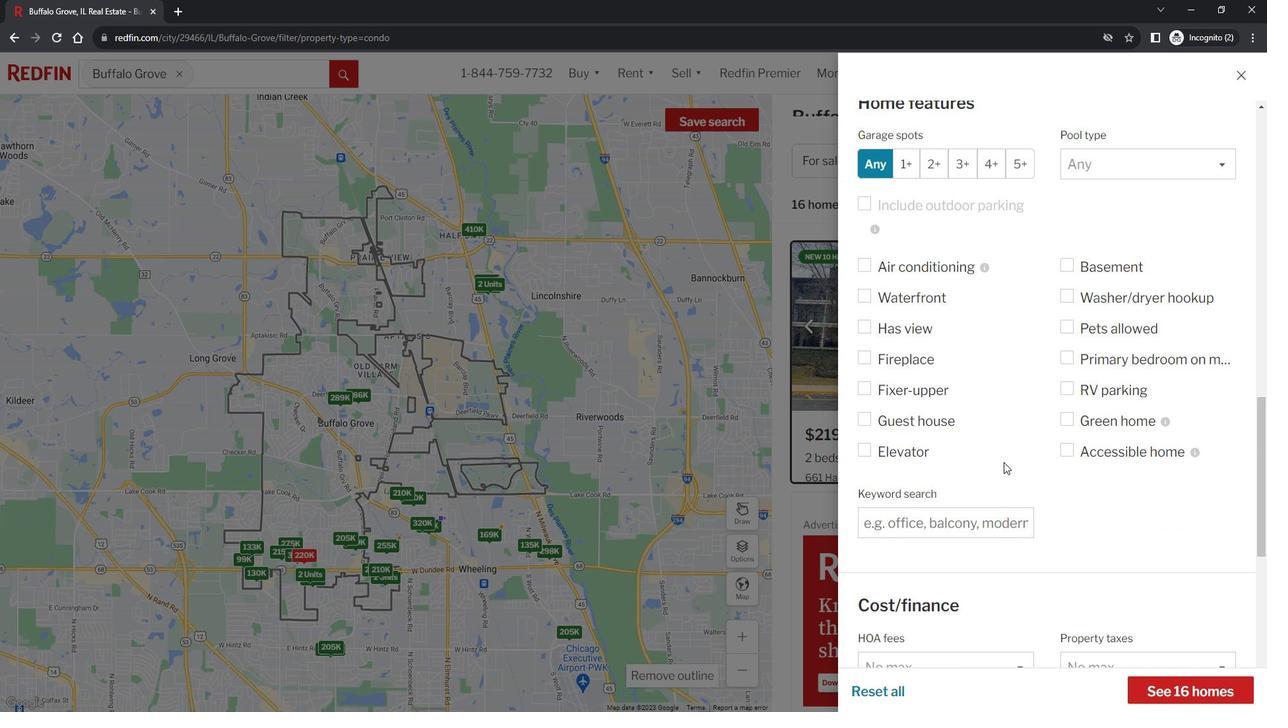 
Action: Mouse scrolled (1003, 444) with delta (0, 0)
Screenshot: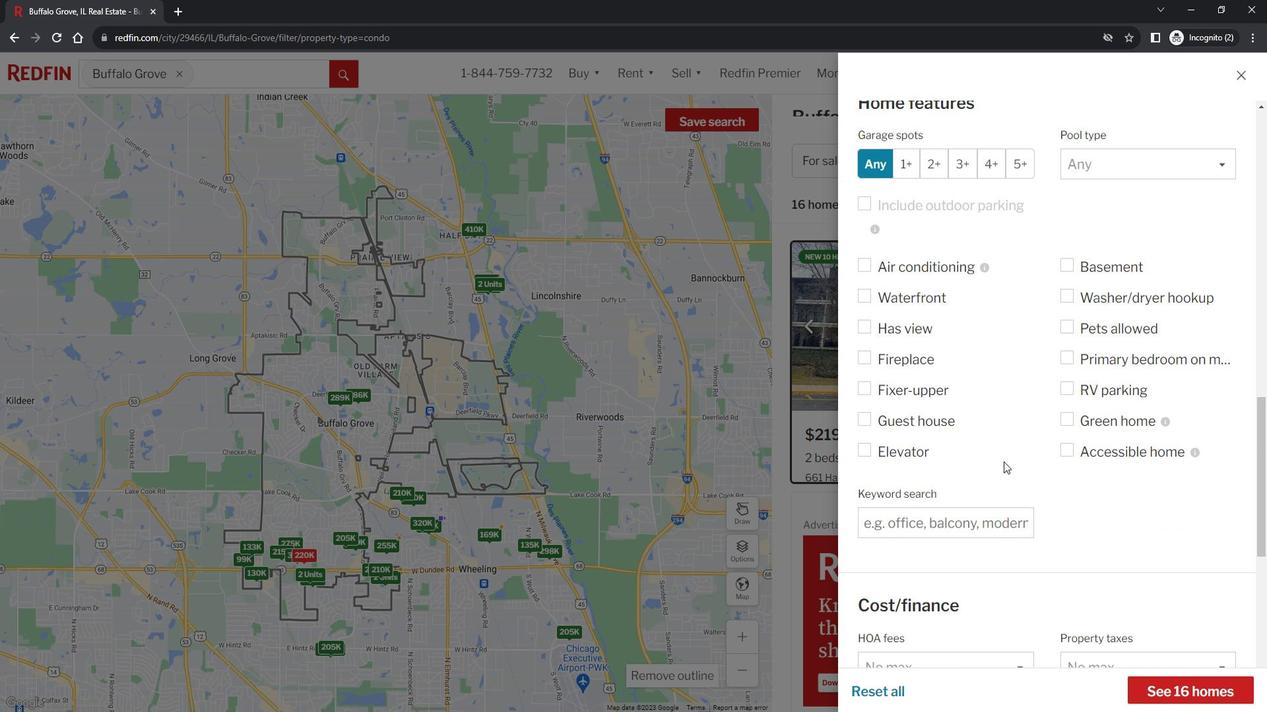 
Action: Mouse moved to (910, 440)
Screenshot: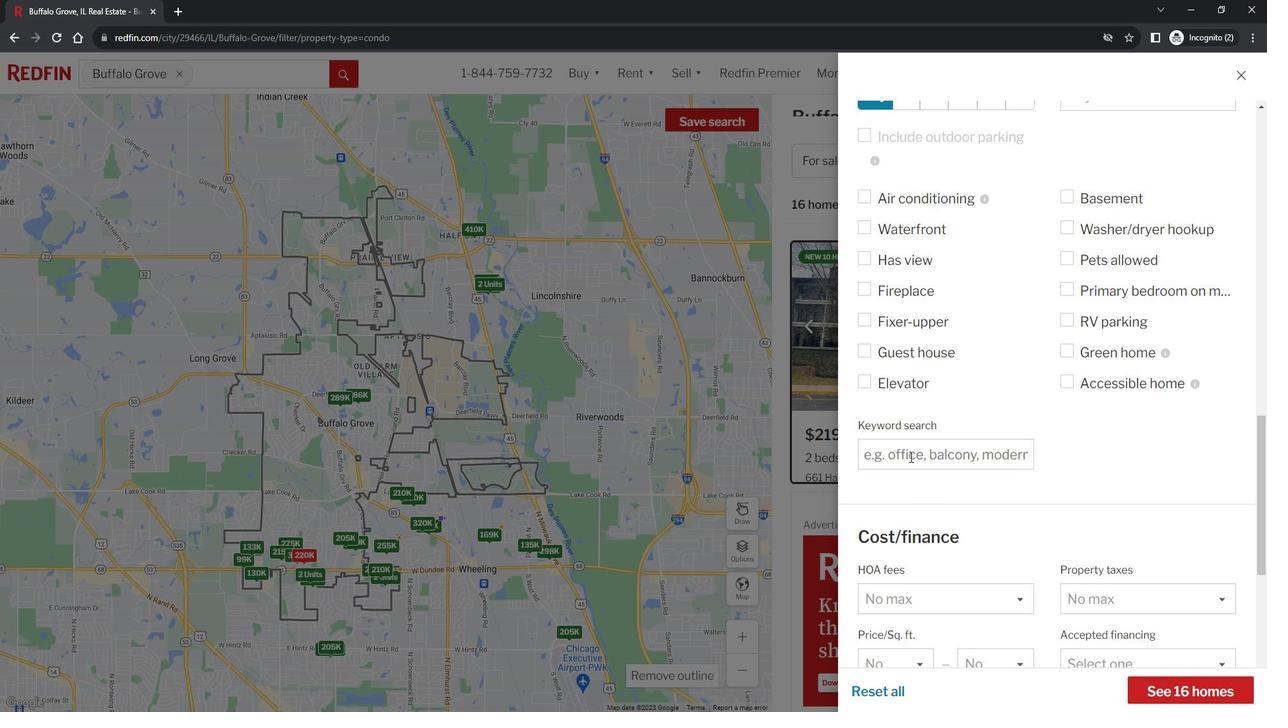 
Action: Mouse pressed left at (910, 440)
Screenshot: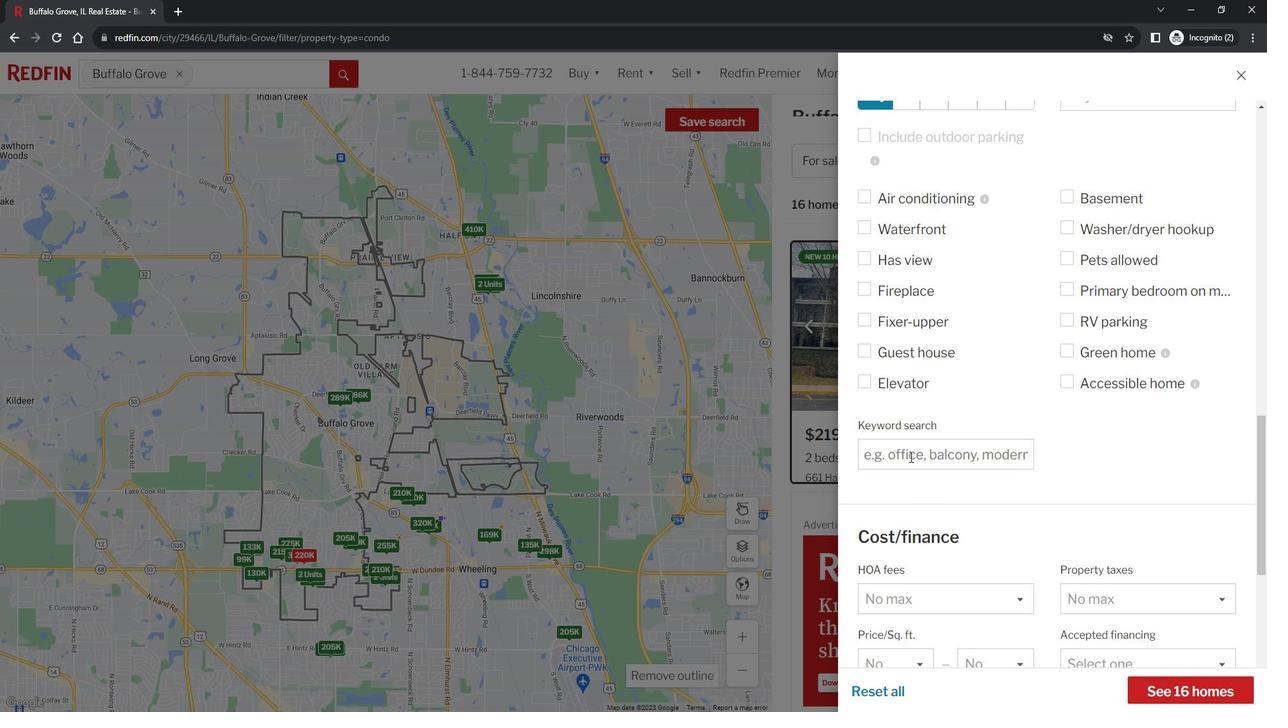 
Action: Key pressed <Key.shift><Key.shift><Key.shift><Key.shift><Key.shift><Key.shift><Key.shift>Riverso<Key.backspace>ide<Key.space><Key.shift>Views
Screenshot: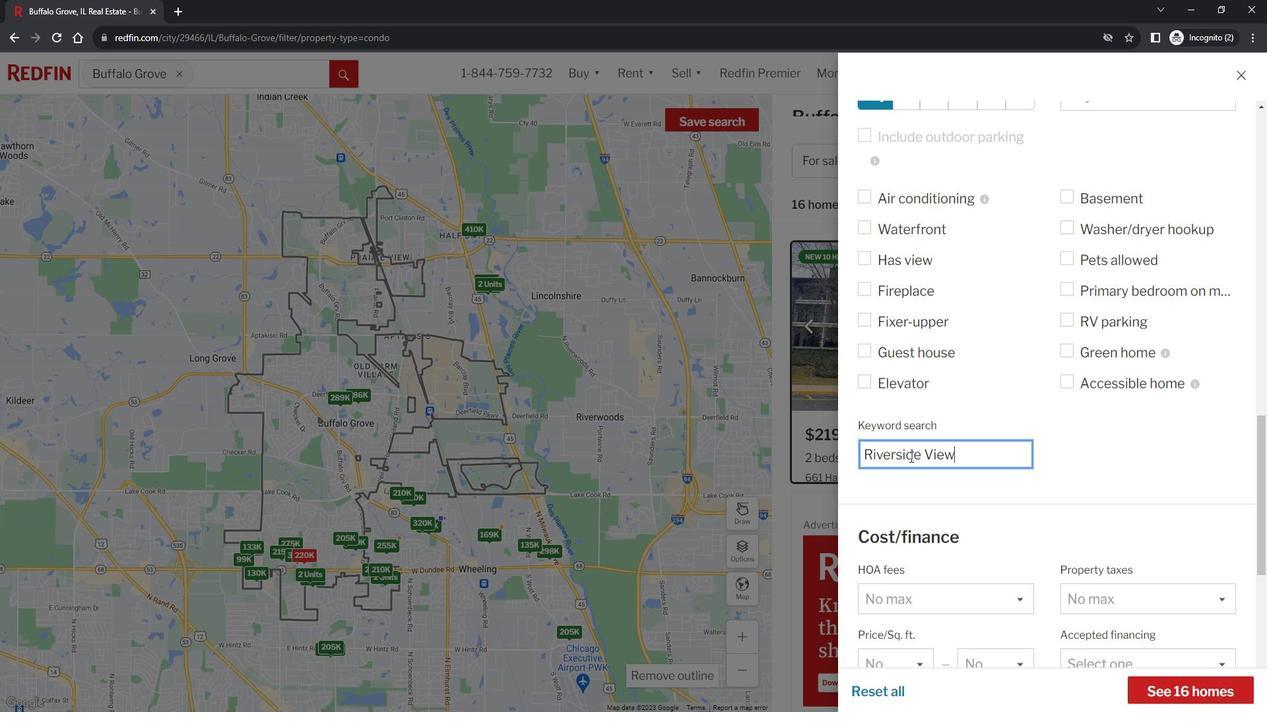 
Action: Mouse moved to (1111, 459)
Screenshot: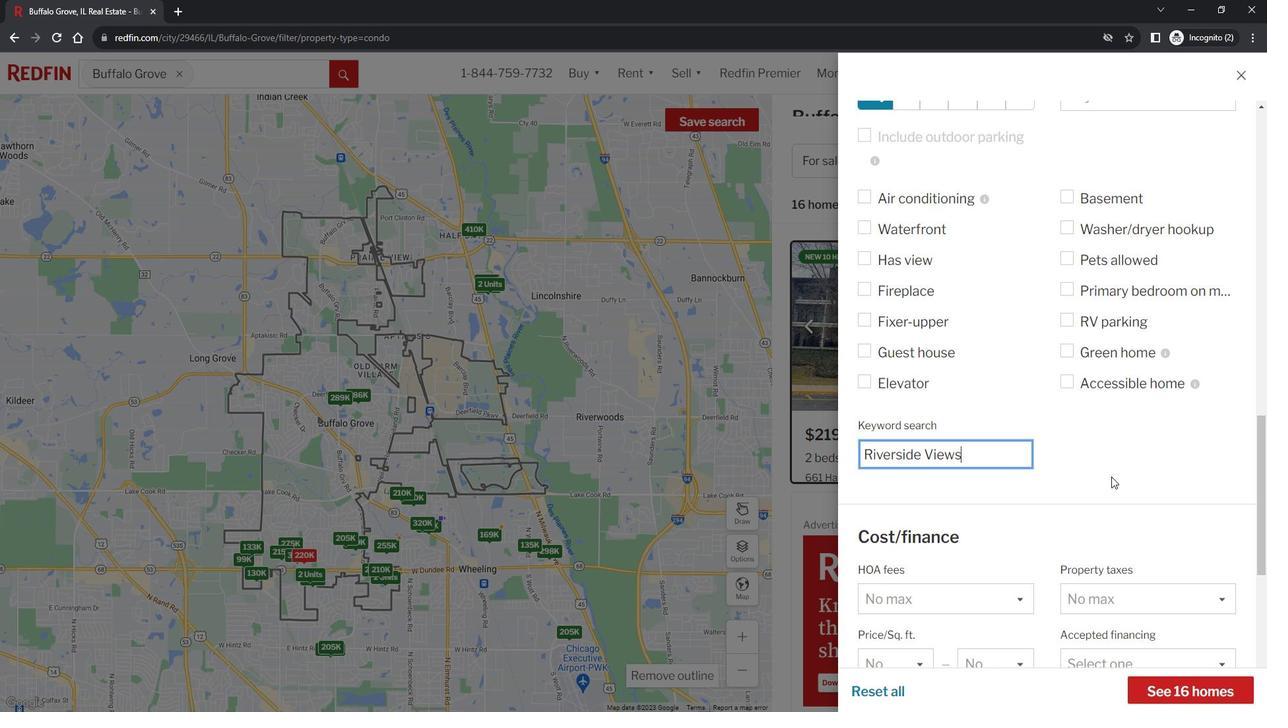 
Action: Key pressed <Key.enter>
Screenshot: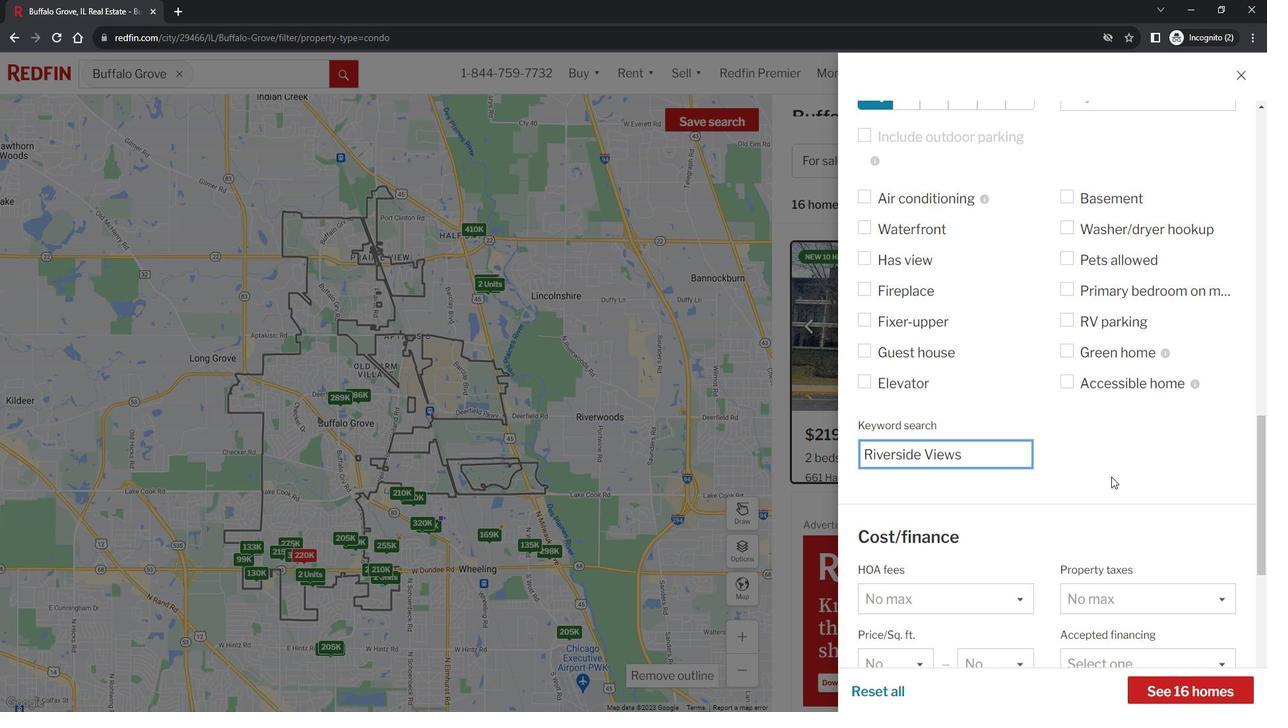 
Action: Mouse moved to (1187, 663)
Screenshot: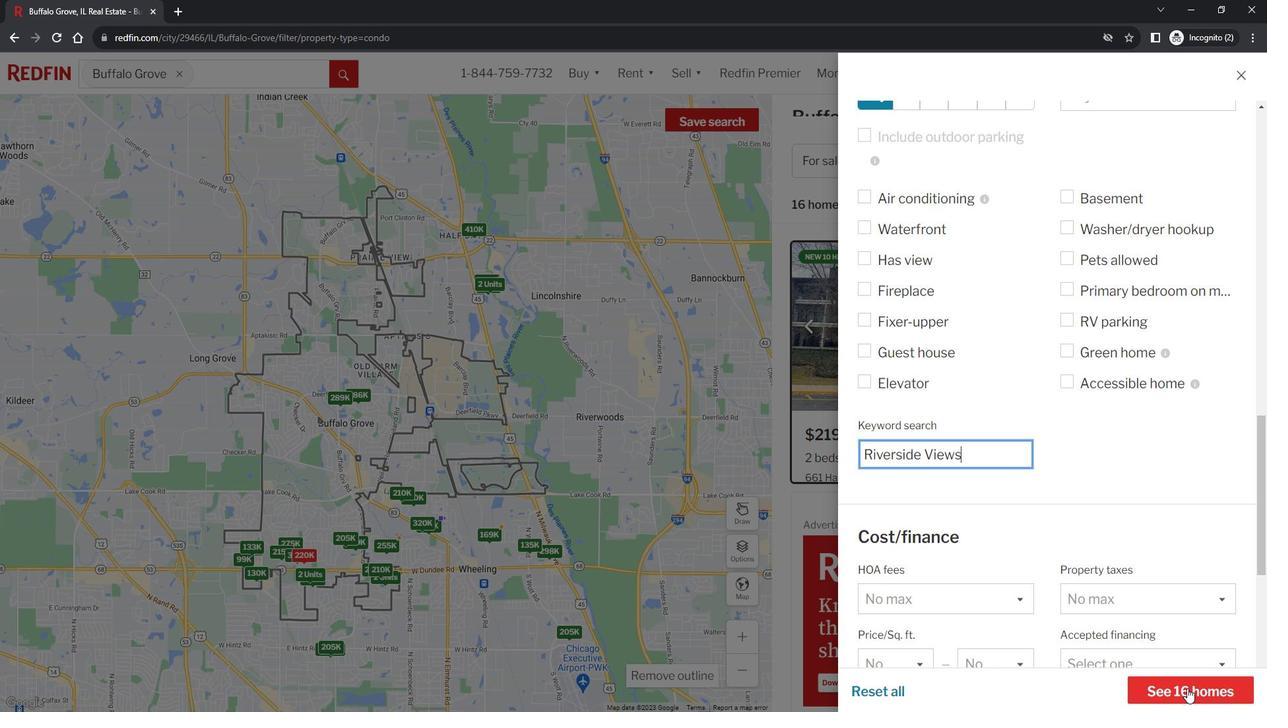 
Action: Mouse pressed left at (1187, 663)
Screenshot: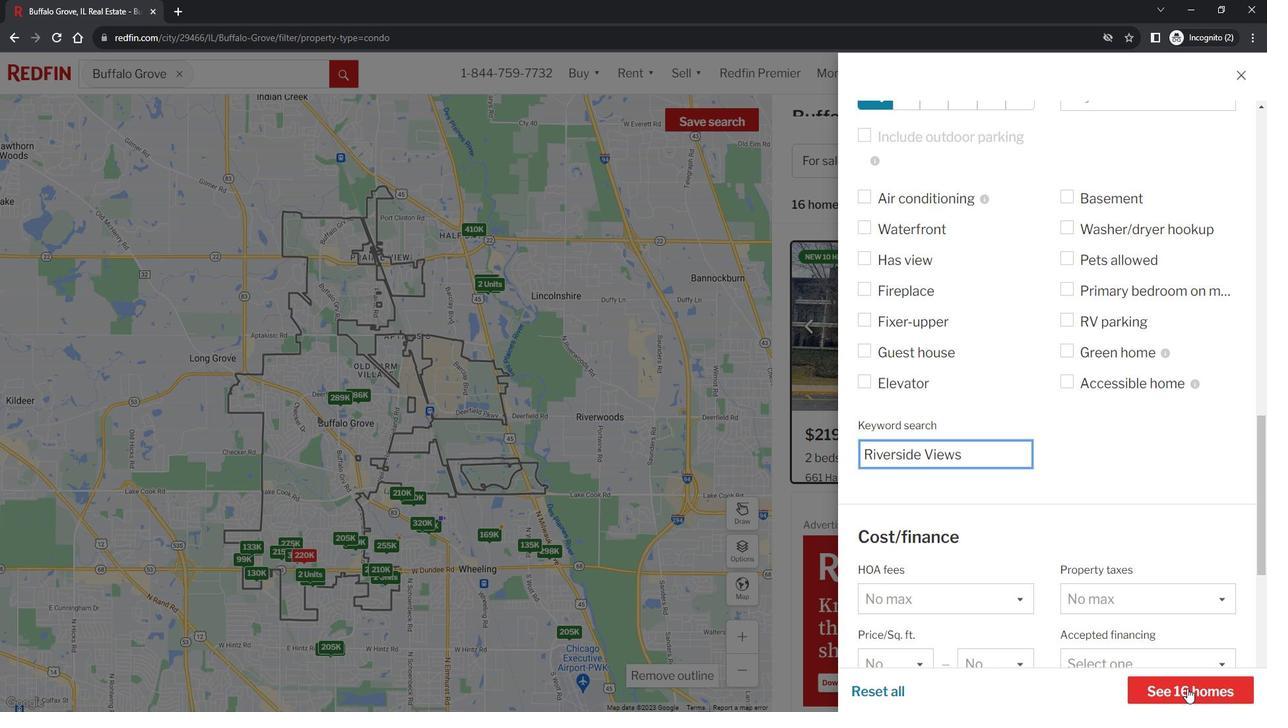 
Action: Mouse moved to (986, 514)
Screenshot: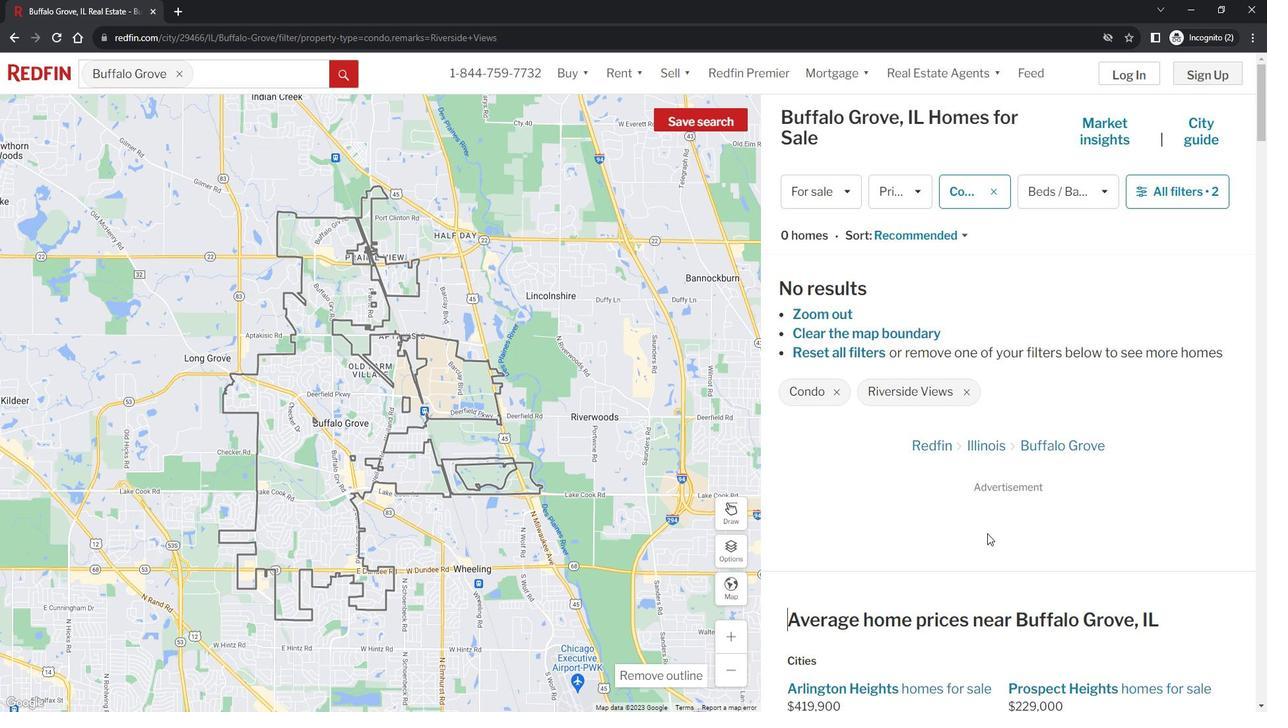 
